 Task: Create a due date automation trigger when advanced on, on the monday of the week a card is due add dates not starting next month at 11:00 AM.
Action: Mouse moved to (1191, 355)
Screenshot: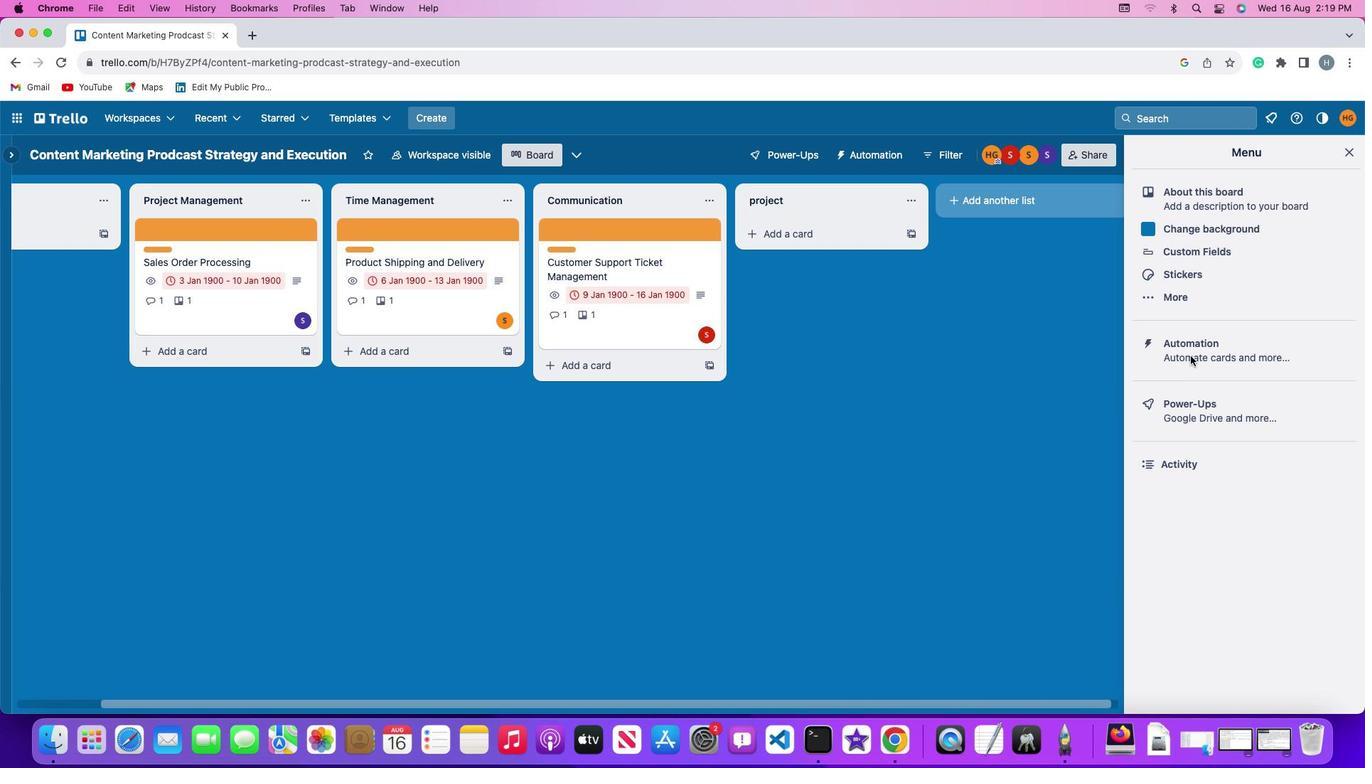 
Action: Mouse pressed left at (1191, 355)
Screenshot: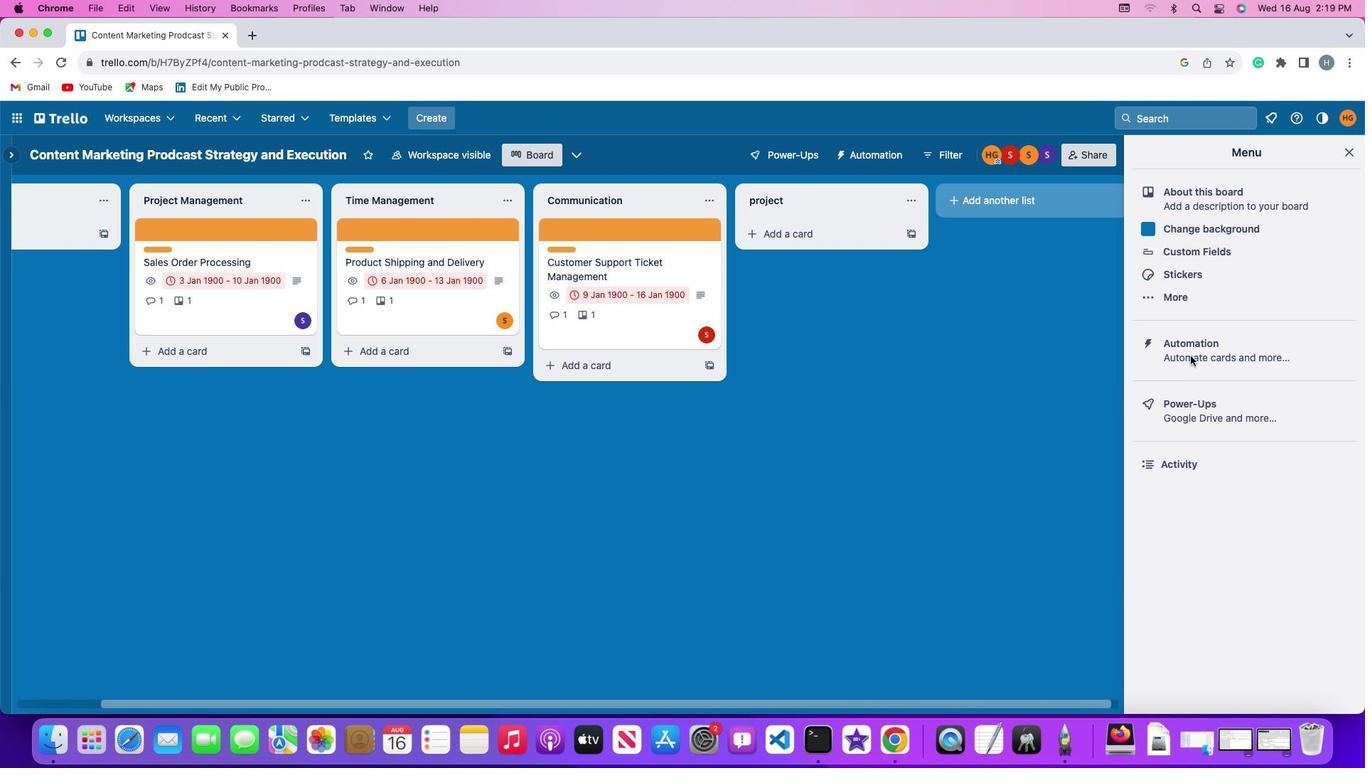 
Action: Mouse pressed left at (1191, 355)
Screenshot: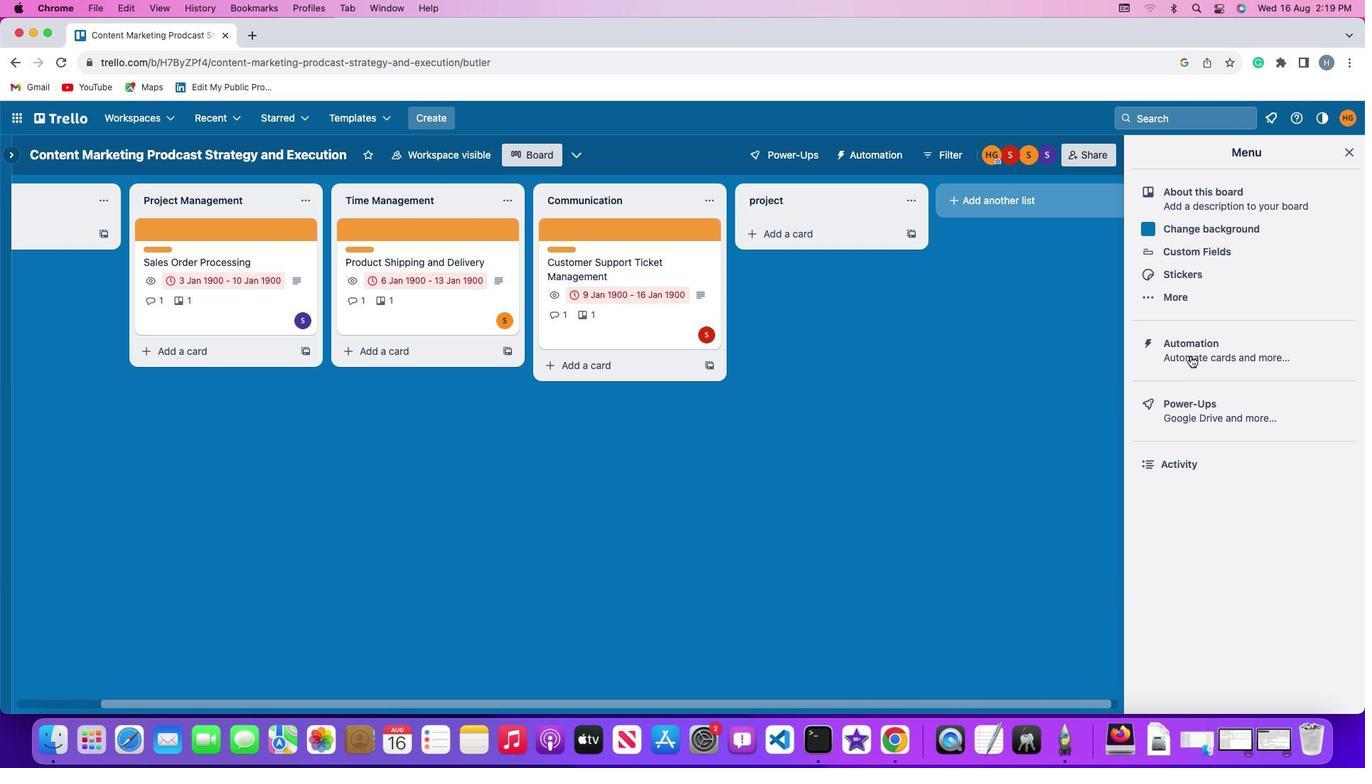 
Action: Mouse moved to (106, 339)
Screenshot: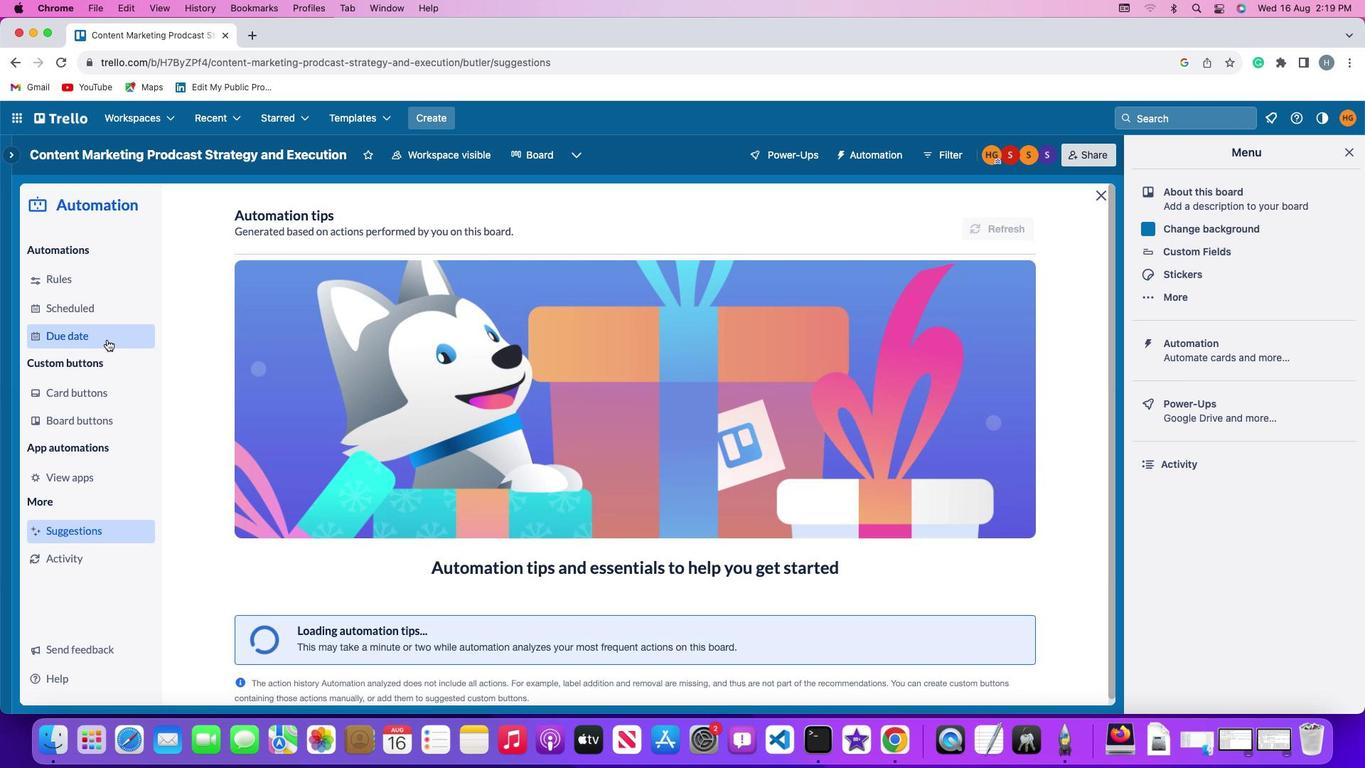 
Action: Mouse pressed left at (106, 339)
Screenshot: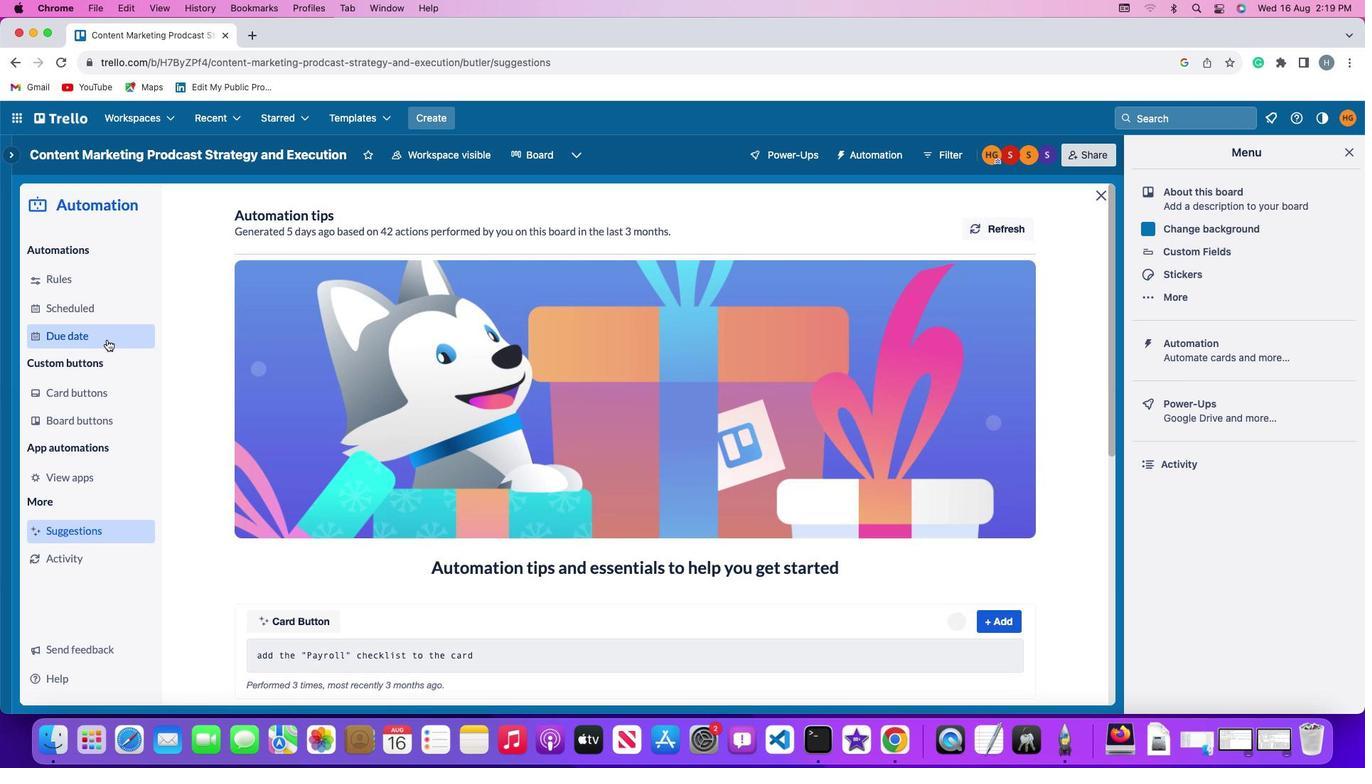 
Action: Mouse moved to (945, 219)
Screenshot: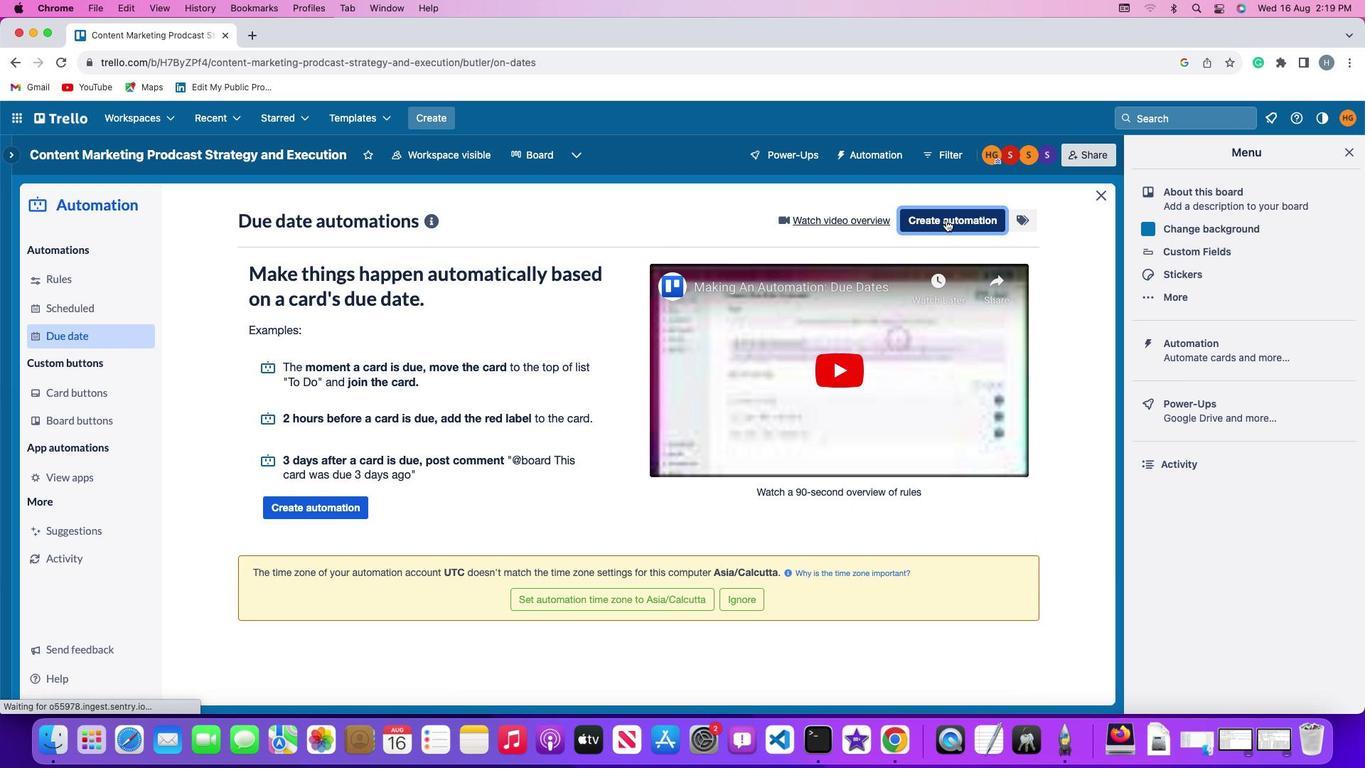 
Action: Mouse pressed left at (945, 219)
Screenshot: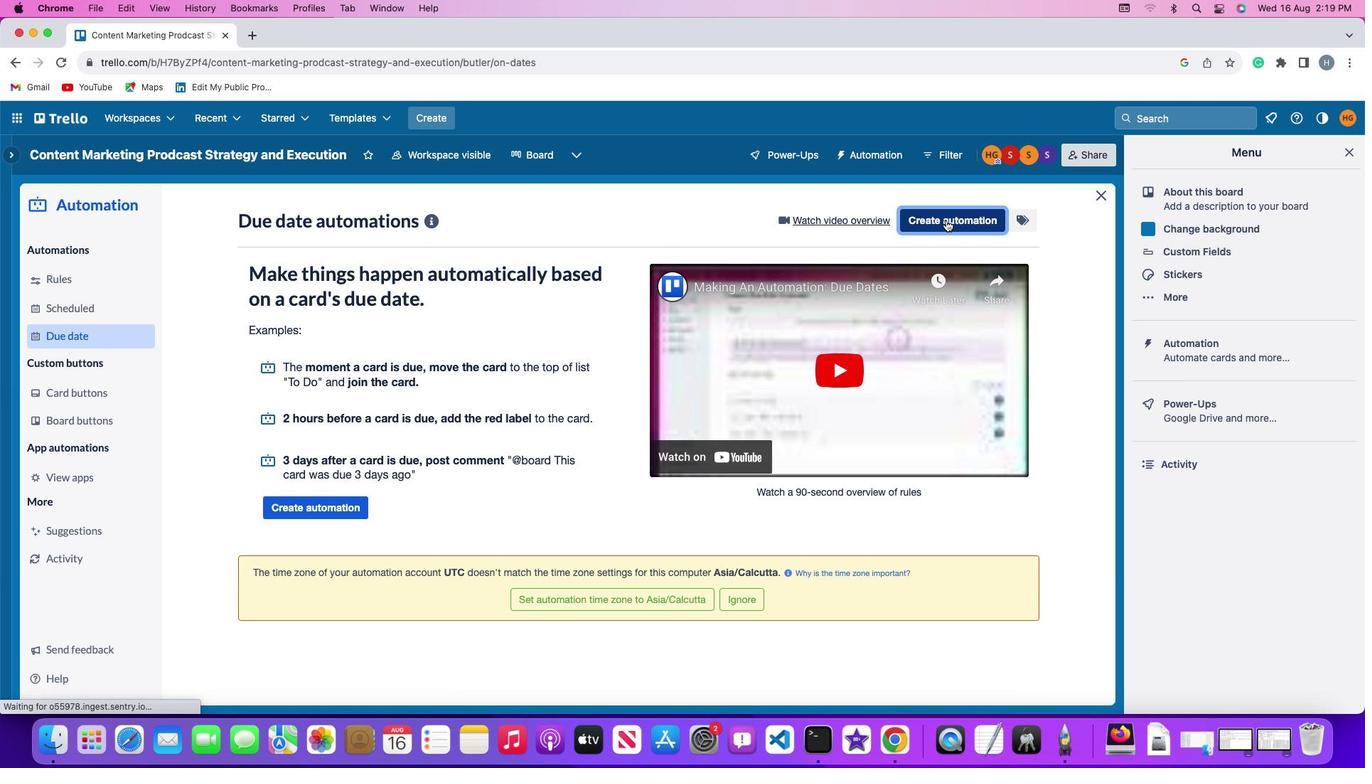
Action: Mouse moved to (266, 356)
Screenshot: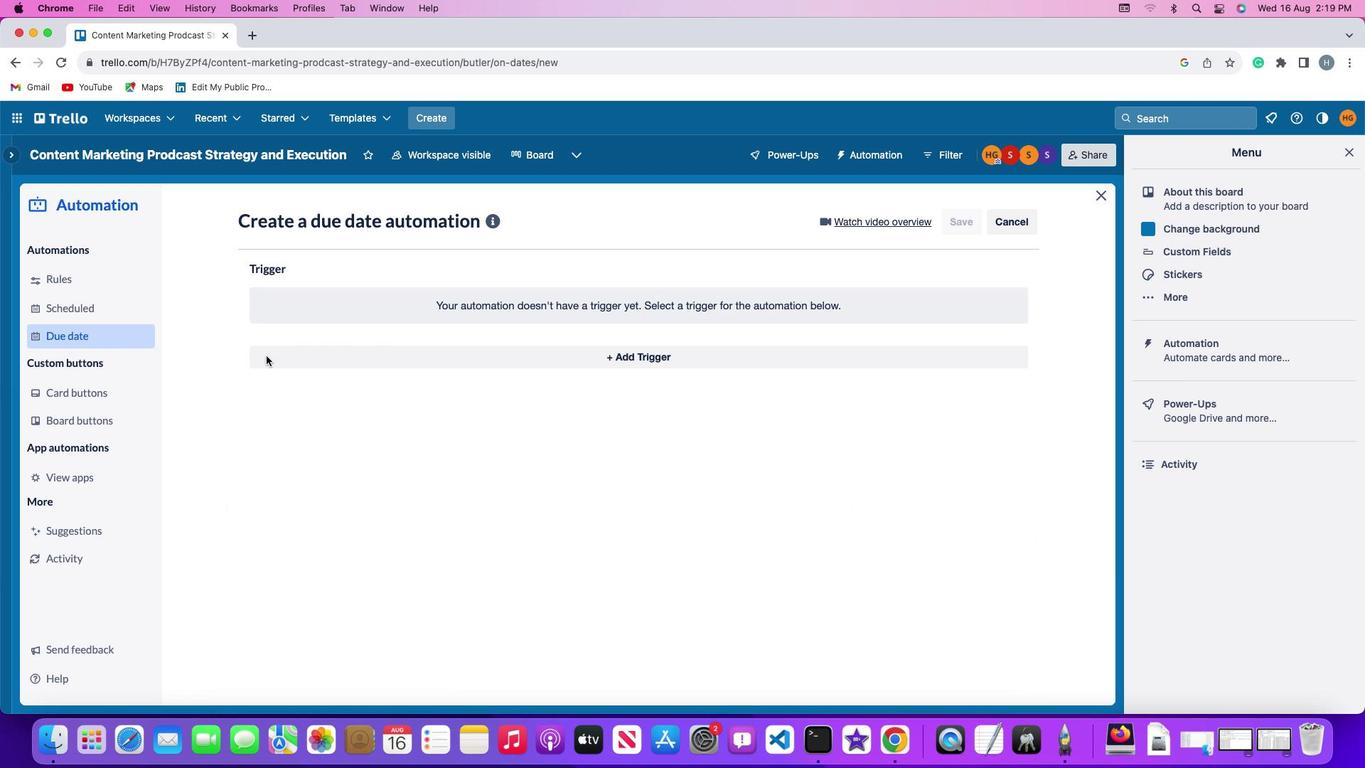 
Action: Mouse pressed left at (266, 356)
Screenshot: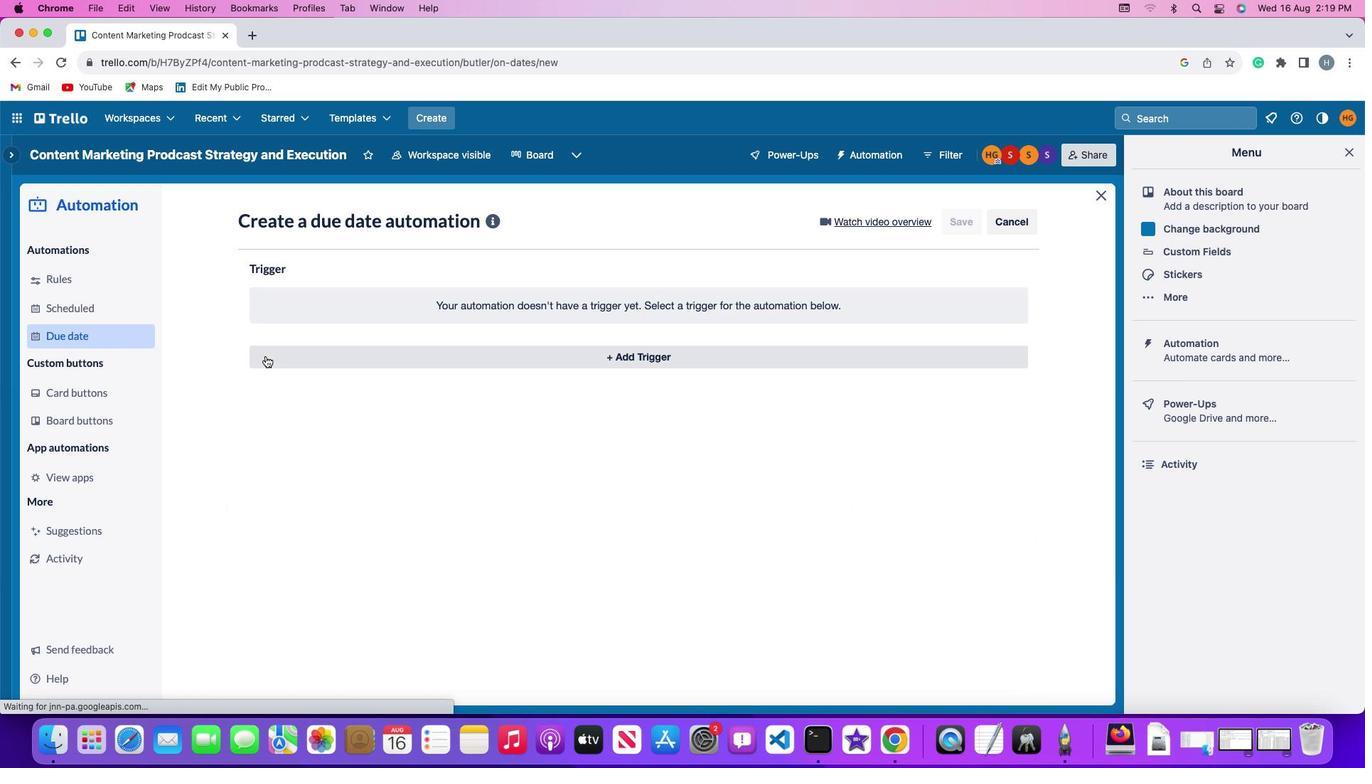 
Action: Mouse moved to (320, 616)
Screenshot: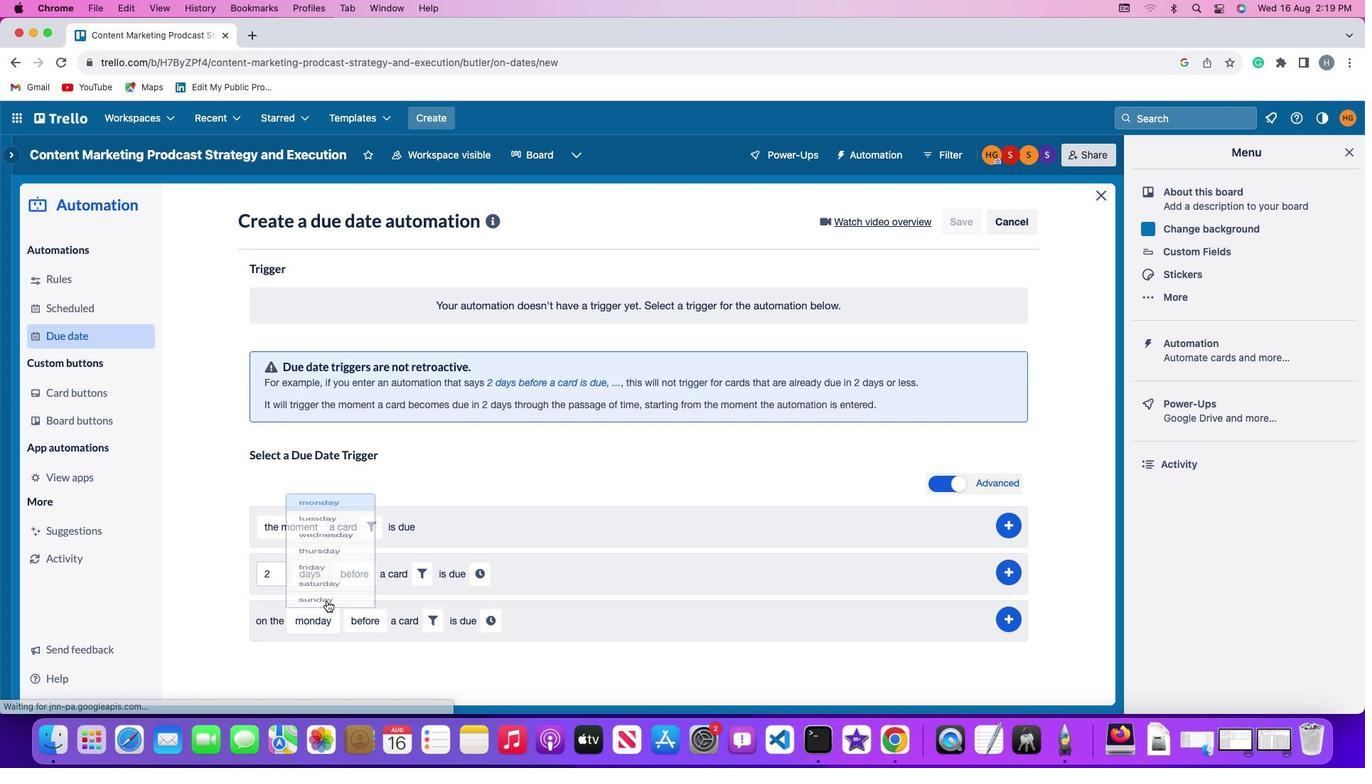 
Action: Mouse pressed left at (320, 616)
Screenshot: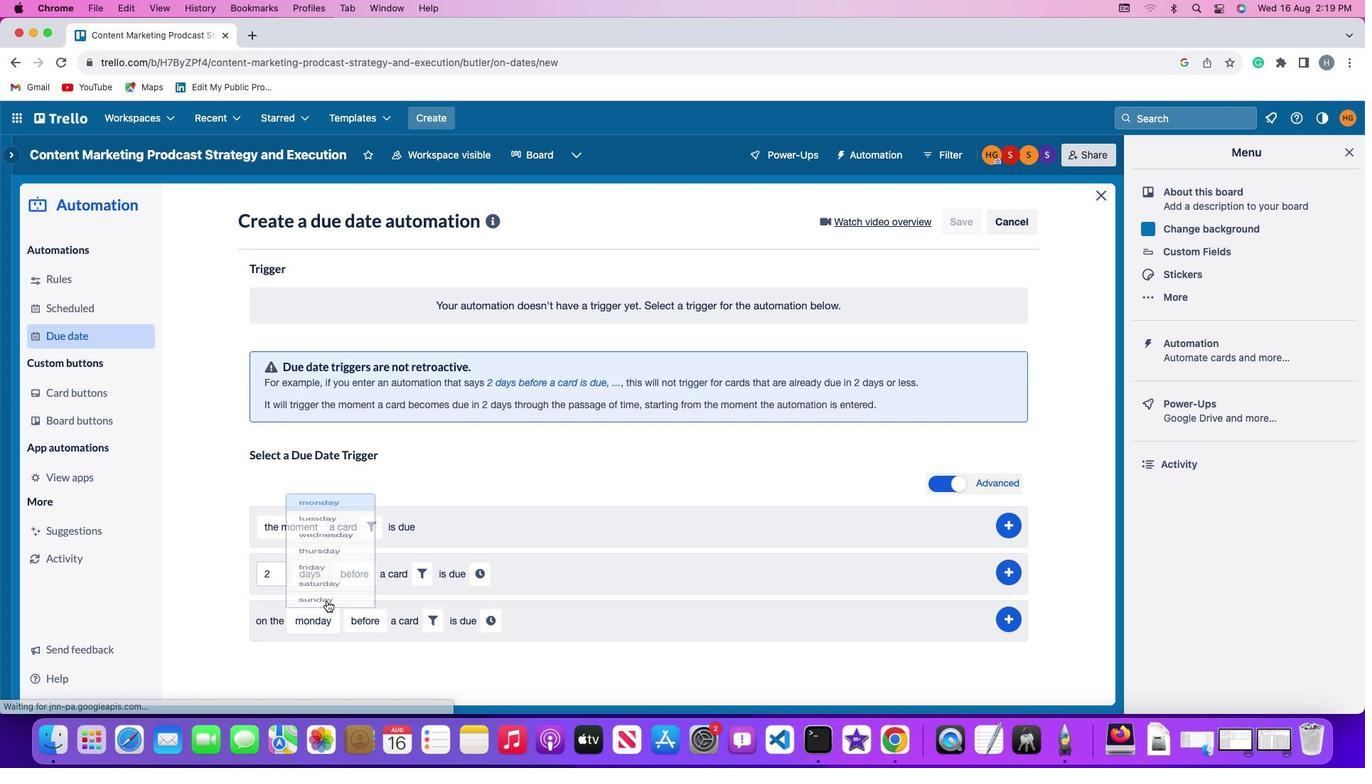 
Action: Mouse moved to (327, 424)
Screenshot: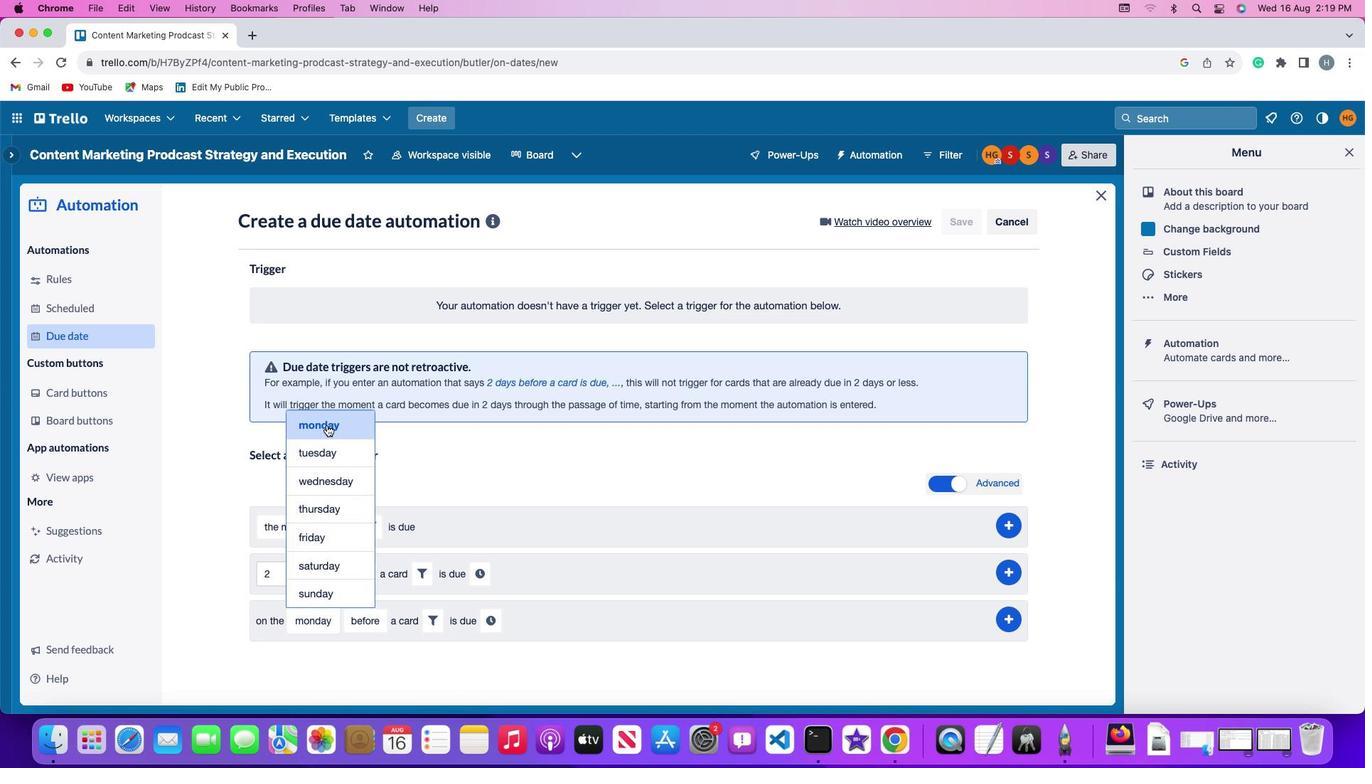 
Action: Mouse pressed left at (327, 424)
Screenshot: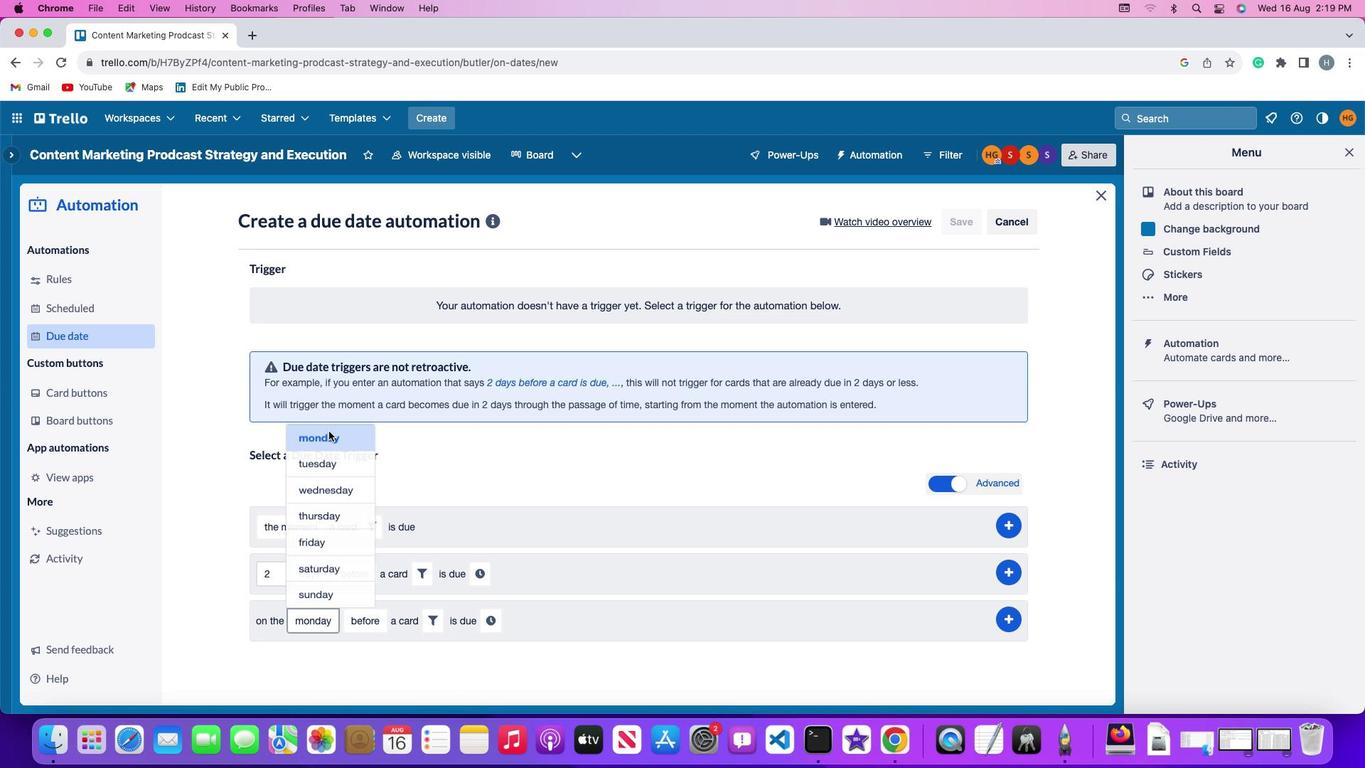 
Action: Mouse moved to (361, 611)
Screenshot: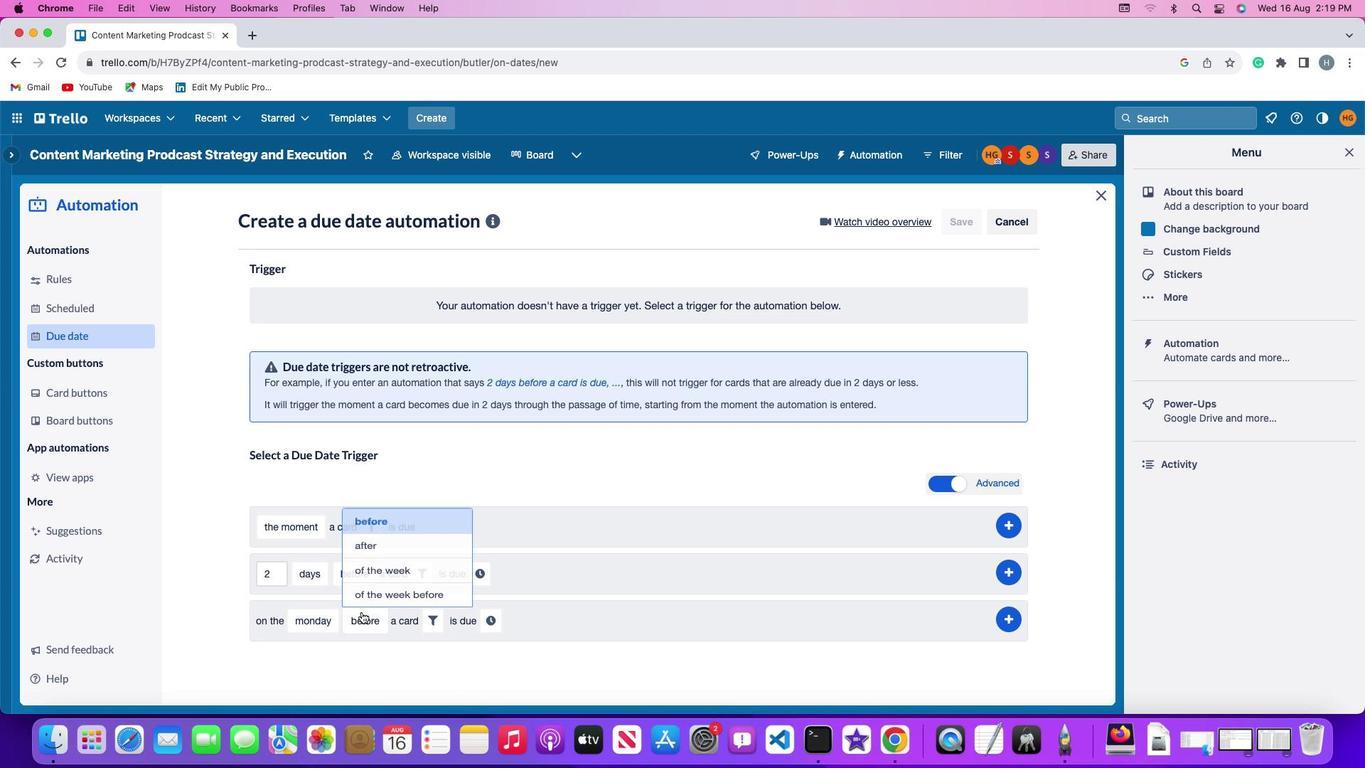 
Action: Mouse pressed left at (361, 611)
Screenshot: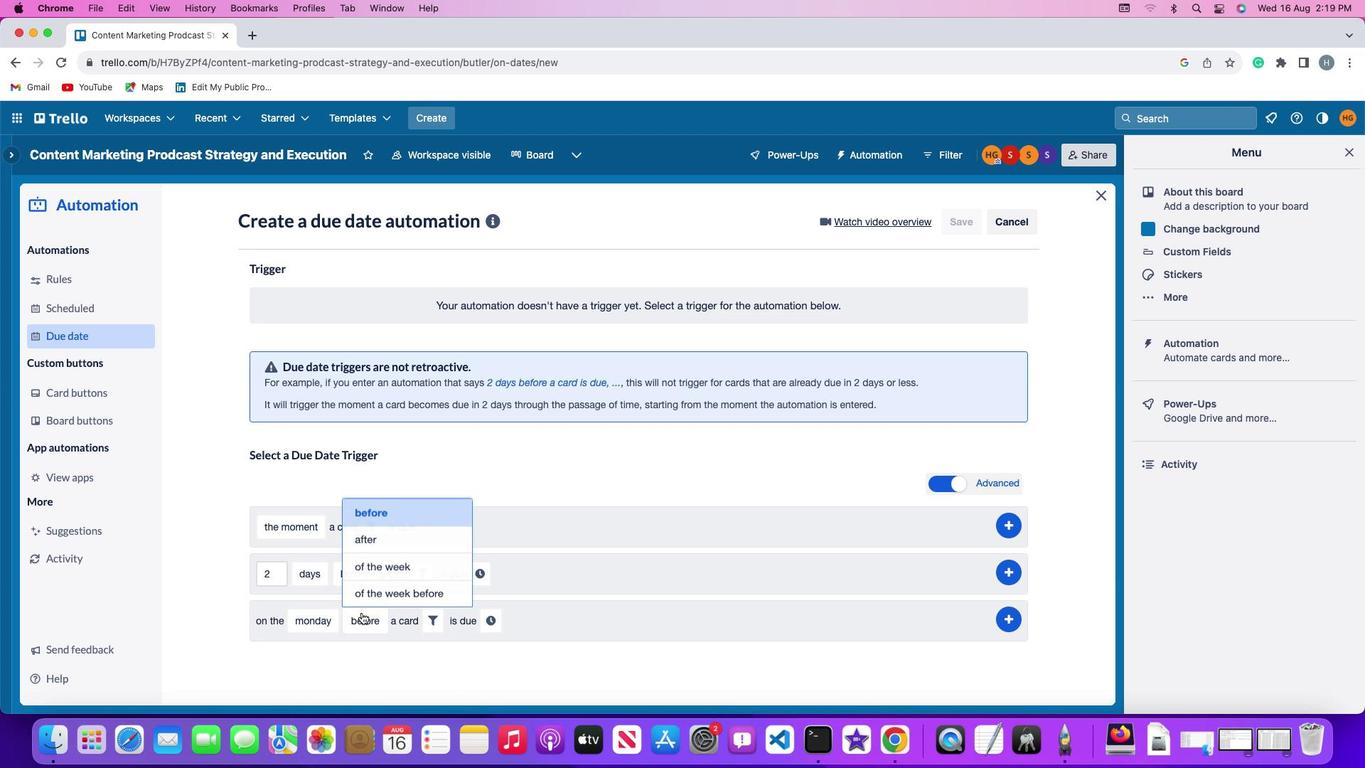 
Action: Mouse moved to (379, 568)
Screenshot: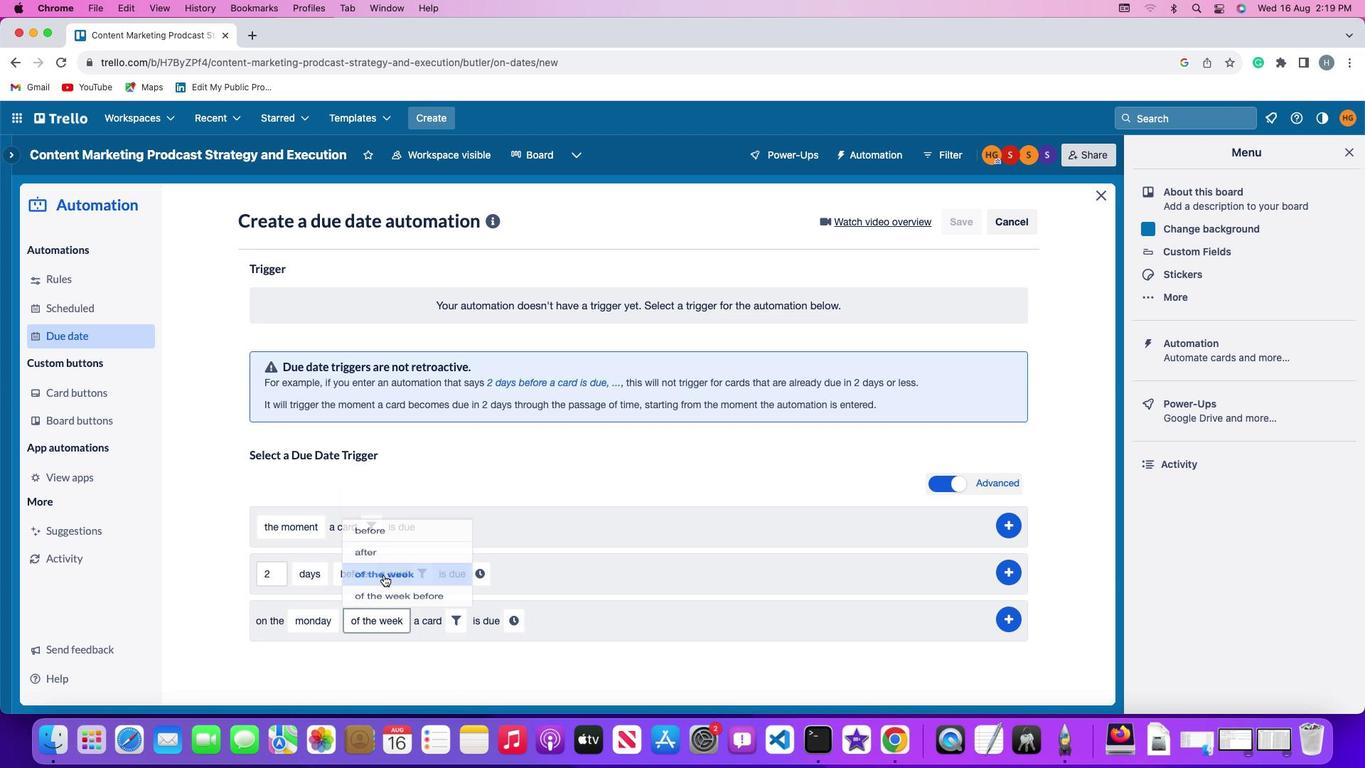 
Action: Mouse pressed left at (379, 568)
Screenshot: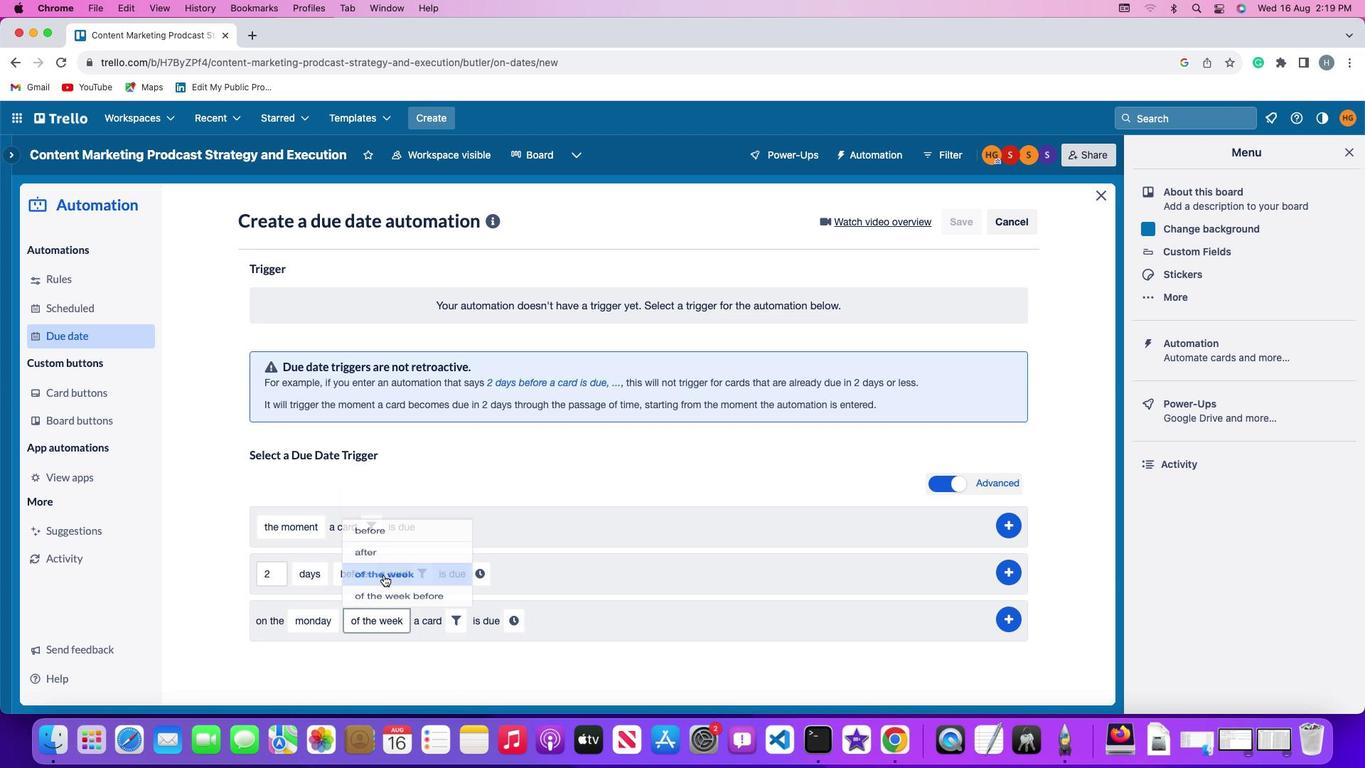 
Action: Mouse moved to (462, 621)
Screenshot: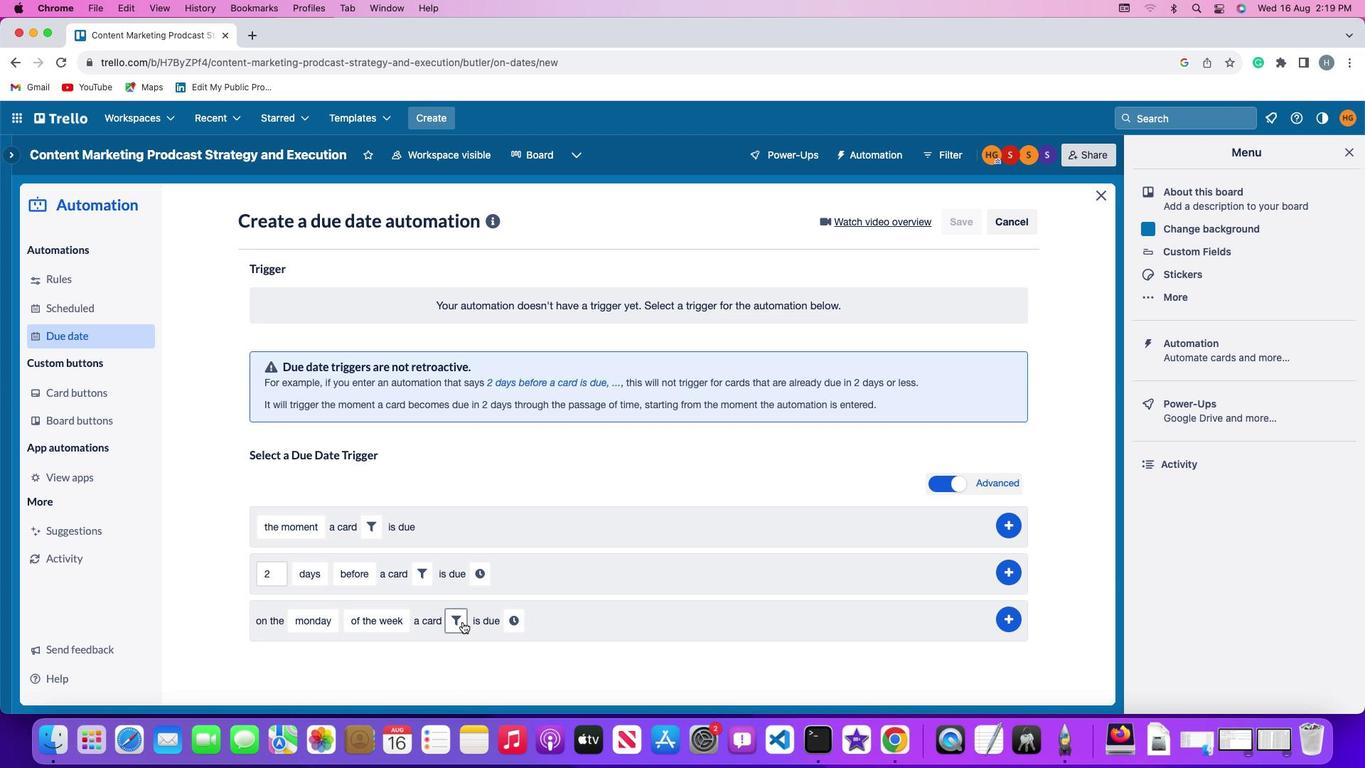 
Action: Mouse pressed left at (462, 621)
Screenshot: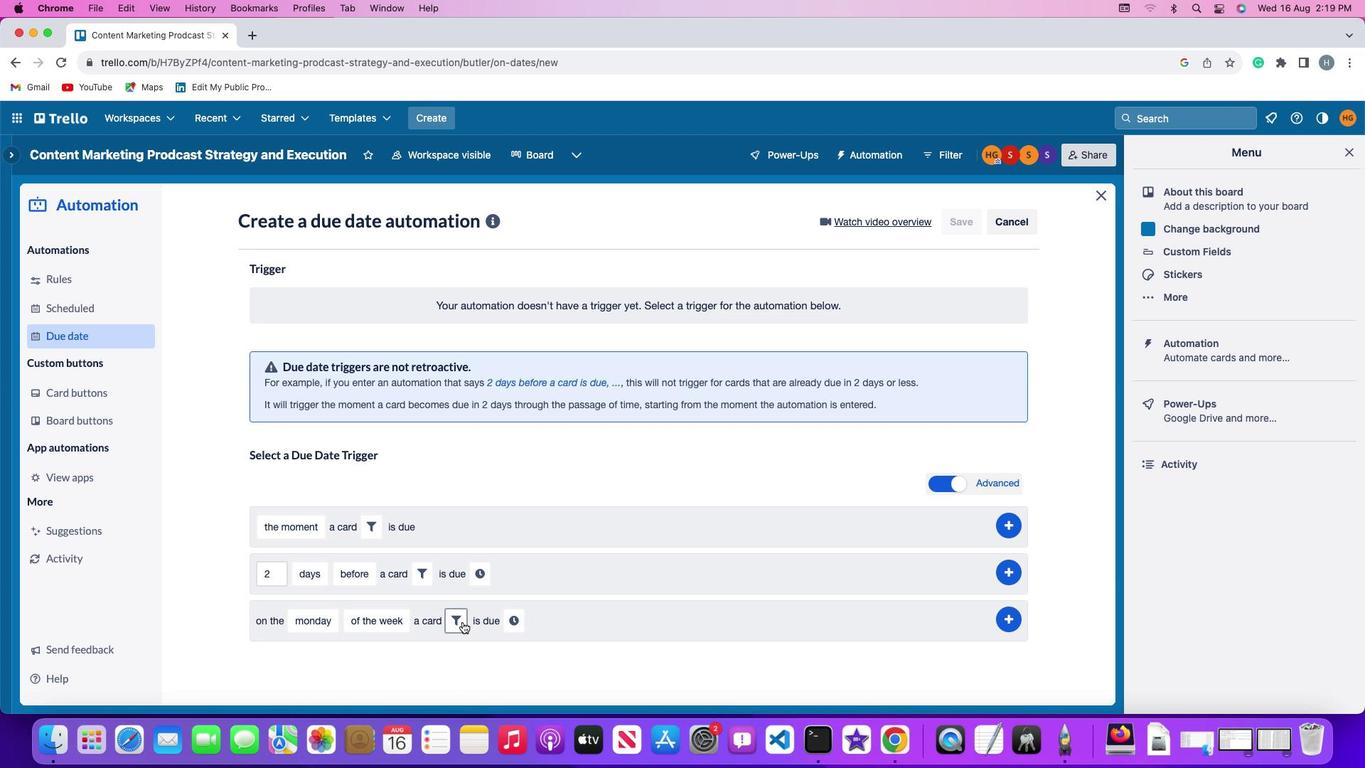 
Action: Mouse moved to (534, 668)
Screenshot: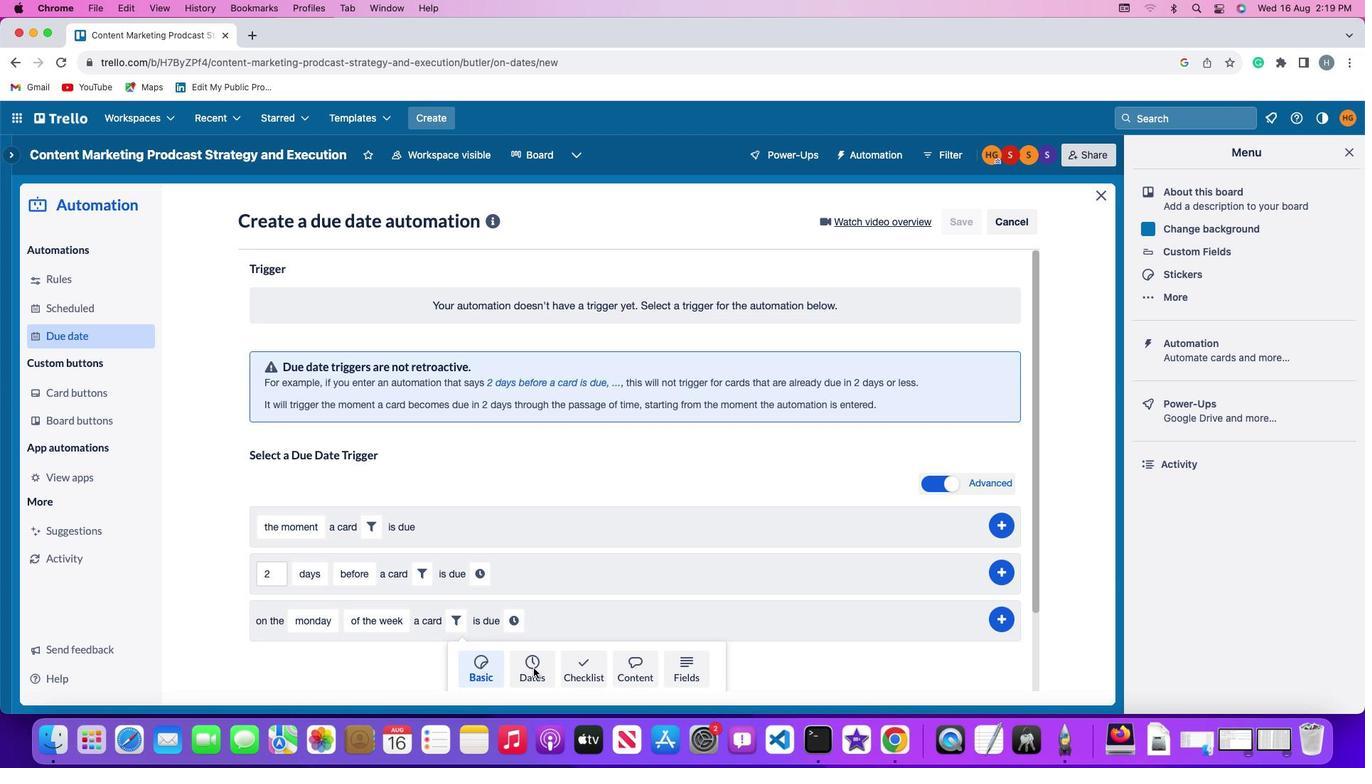 
Action: Mouse pressed left at (534, 668)
Screenshot: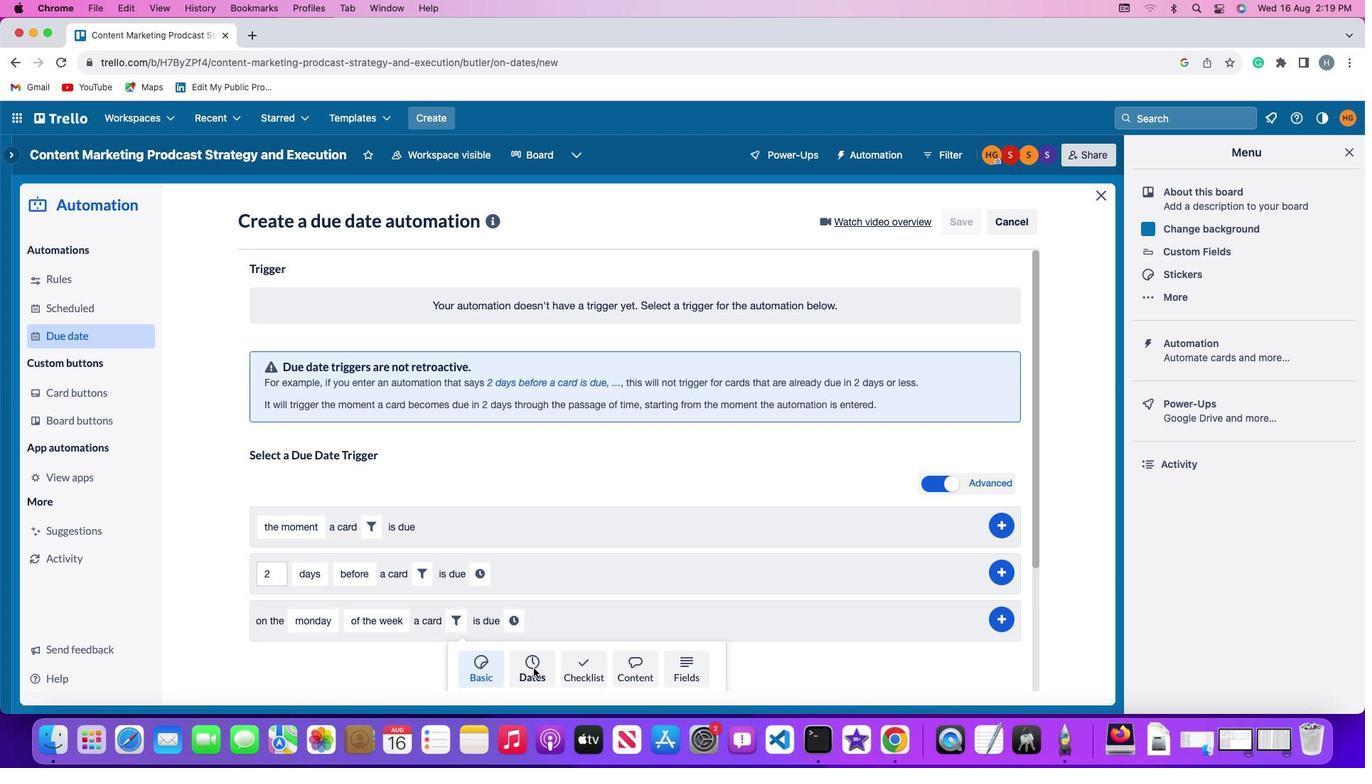 
Action: Mouse moved to (403, 663)
Screenshot: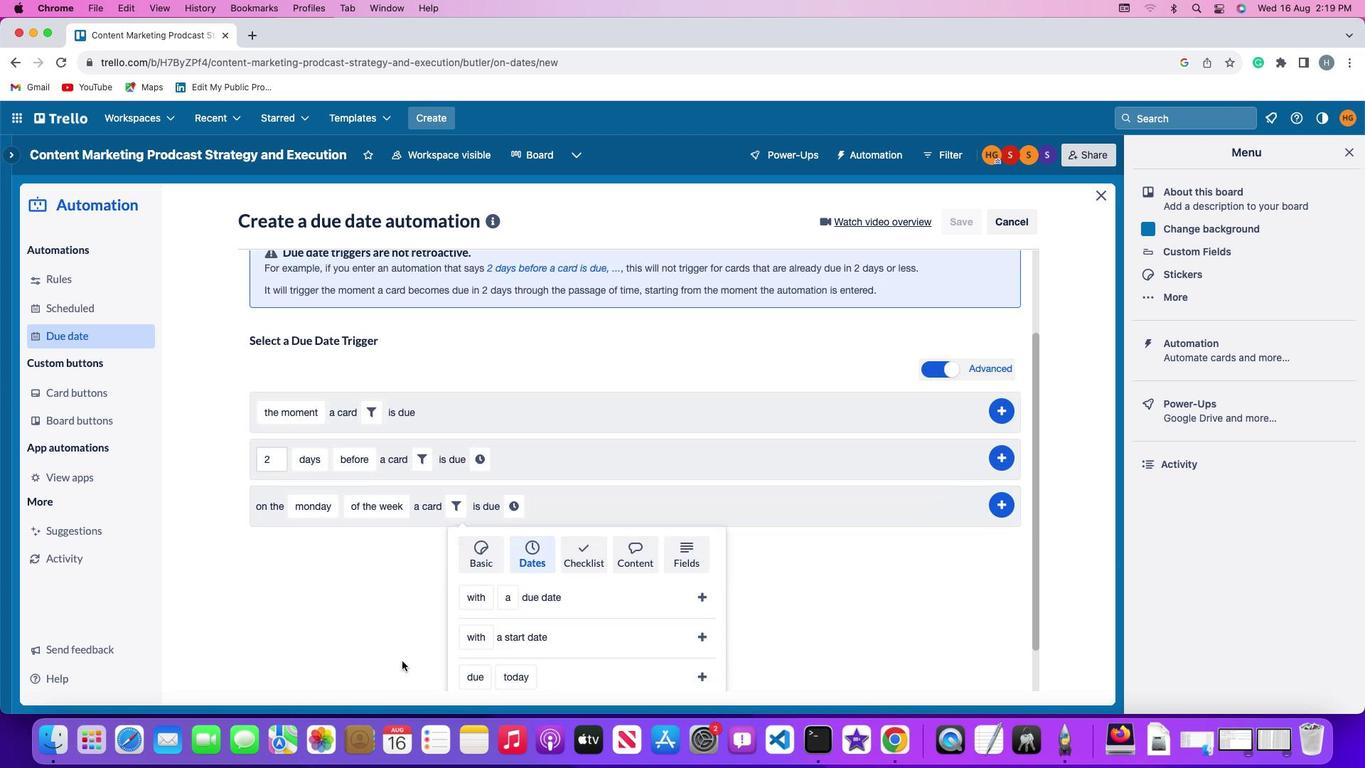 
Action: Mouse scrolled (403, 663) with delta (0, 0)
Screenshot: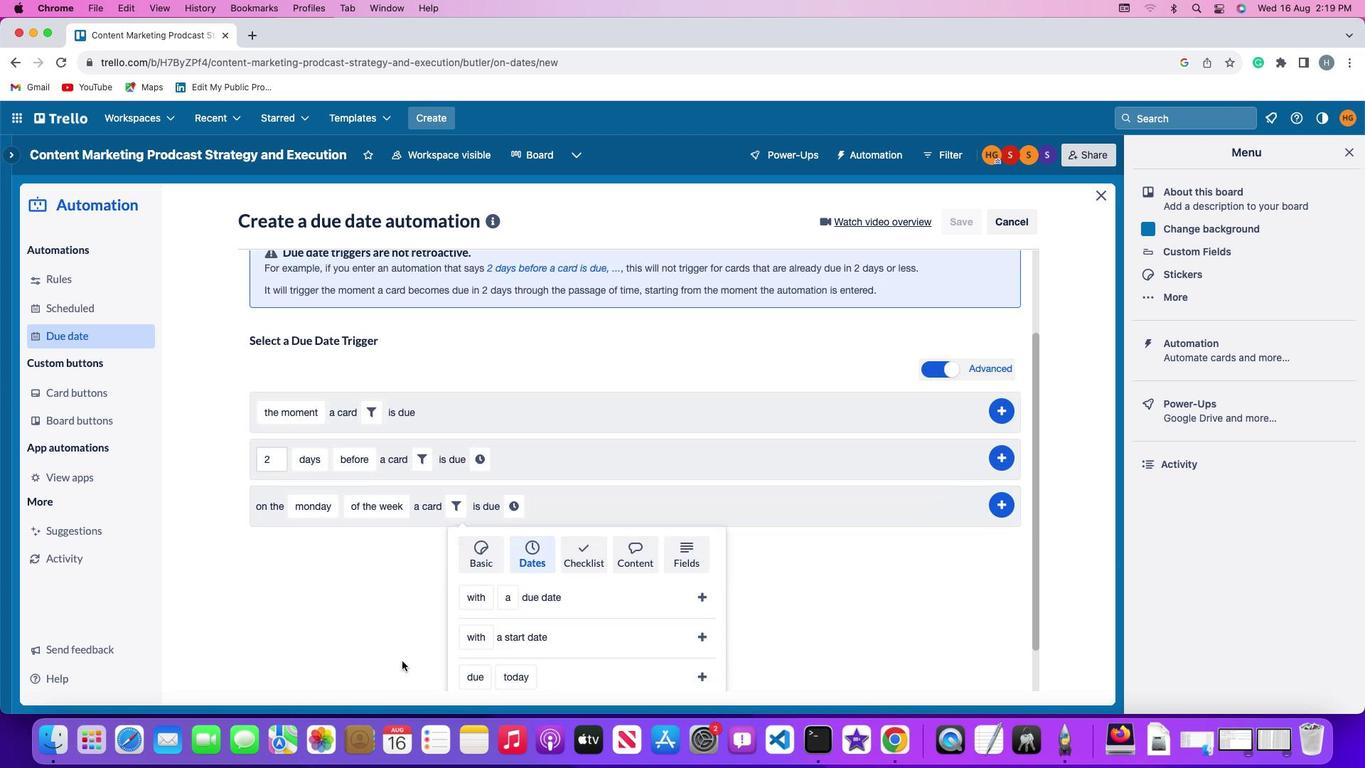 
Action: Mouse scrolled (403, 663) with delta (0, 0)
Screenshot: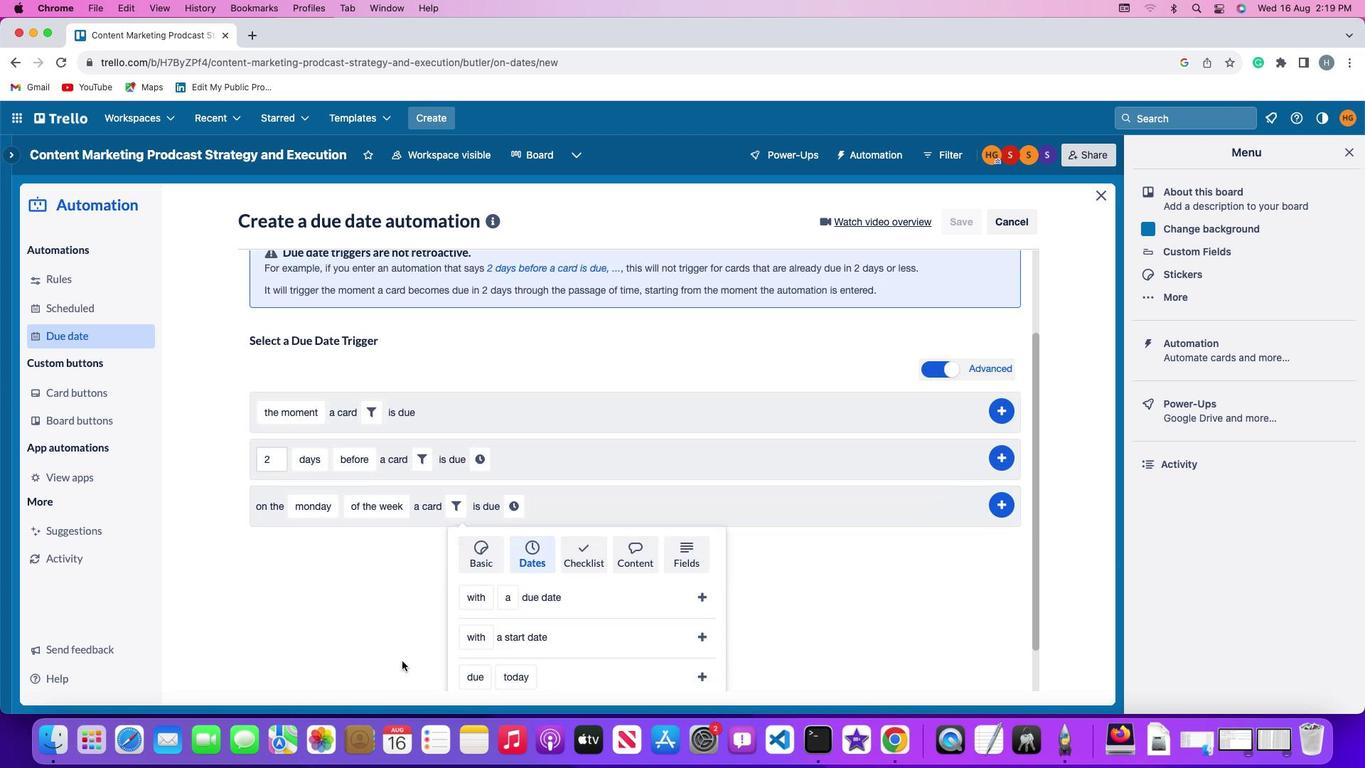 
Action: Mouse scrolled (403, 663) with delta (0, -2)
Screenshot: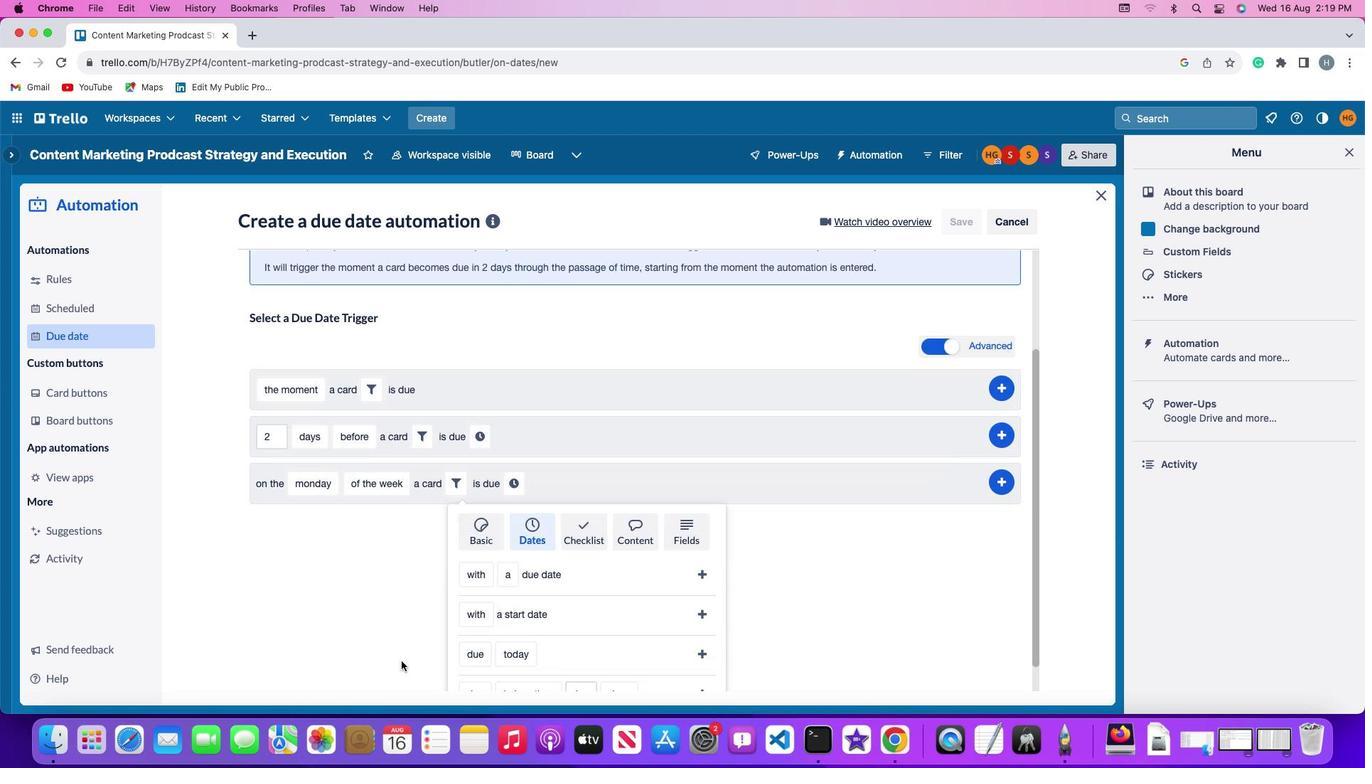 
Action: Mouse moved to (403, 662)
Screenshot: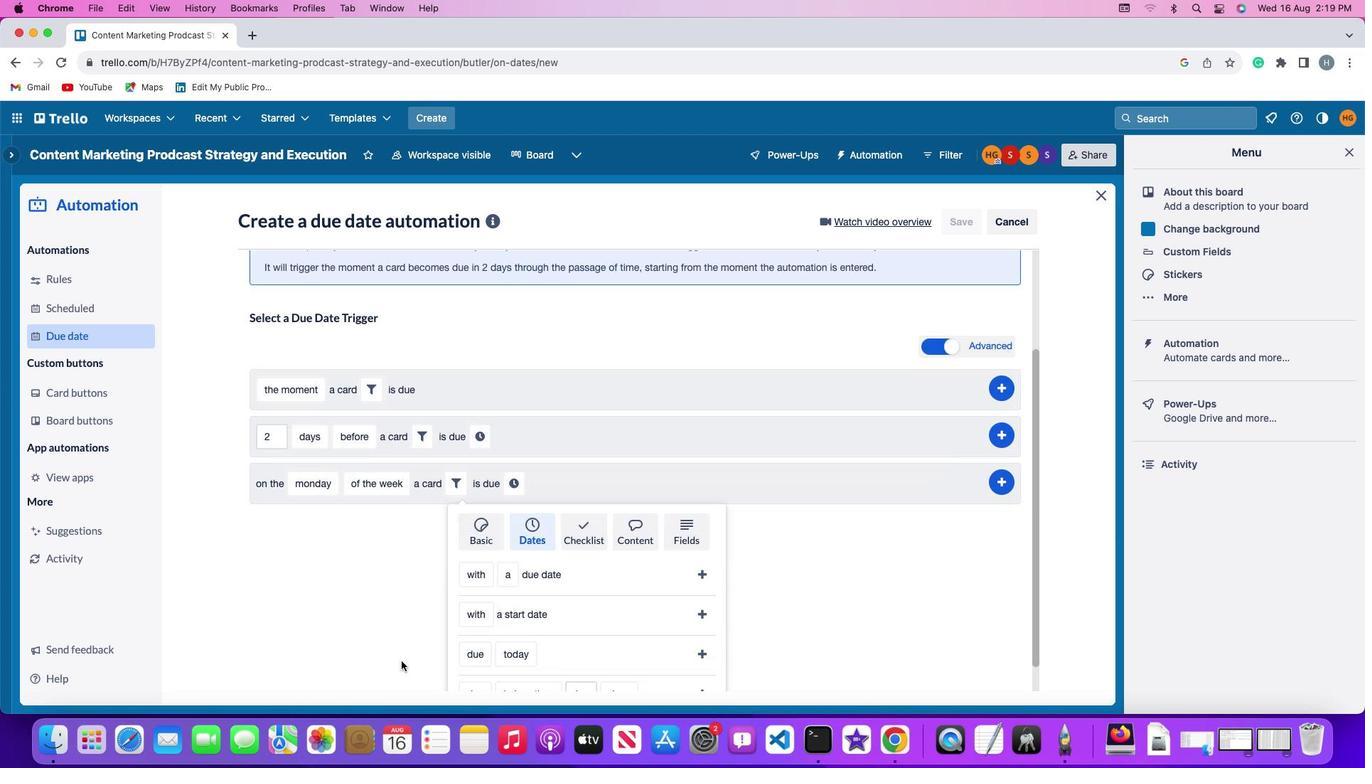 
Action: Mouse scrolled (403, 662) with delta (0, -3)
Screenshot: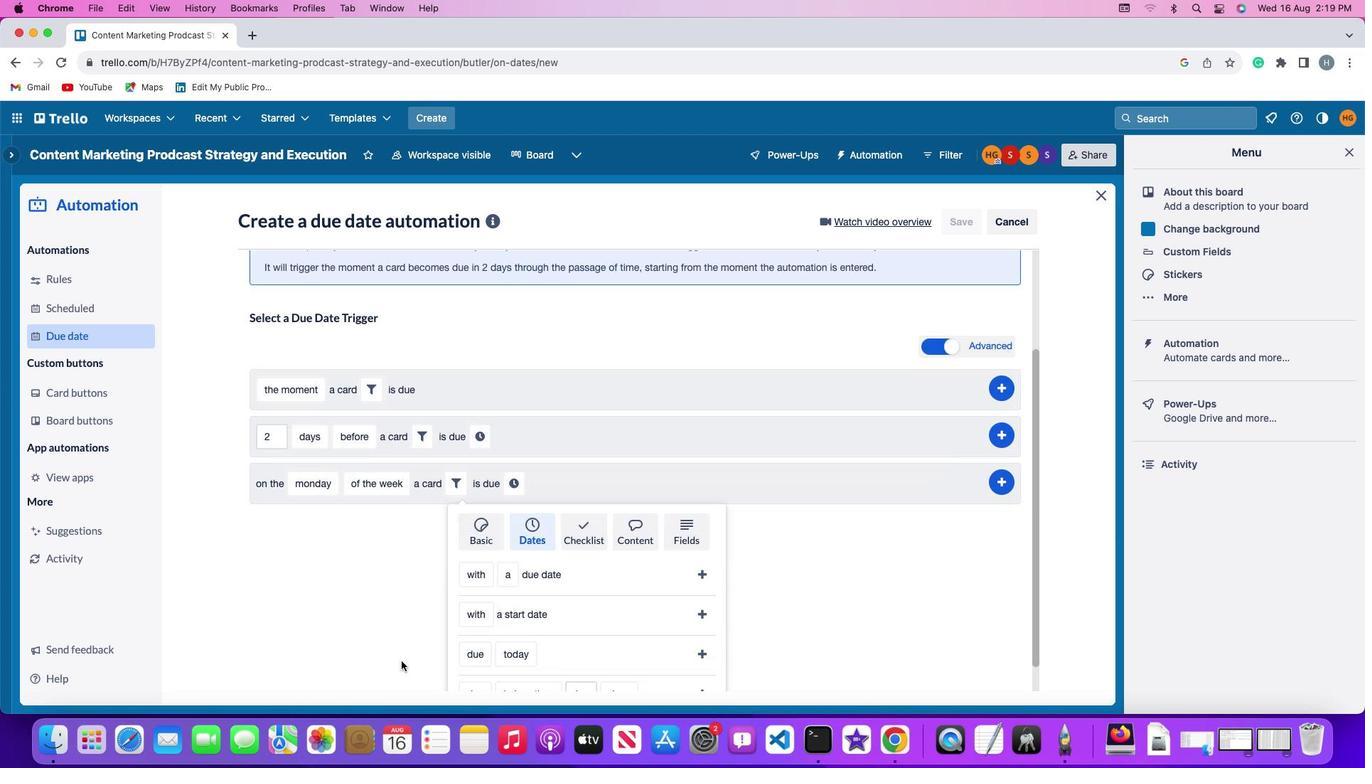 
Action: Mouse moved to (399, 660)
Screenshot: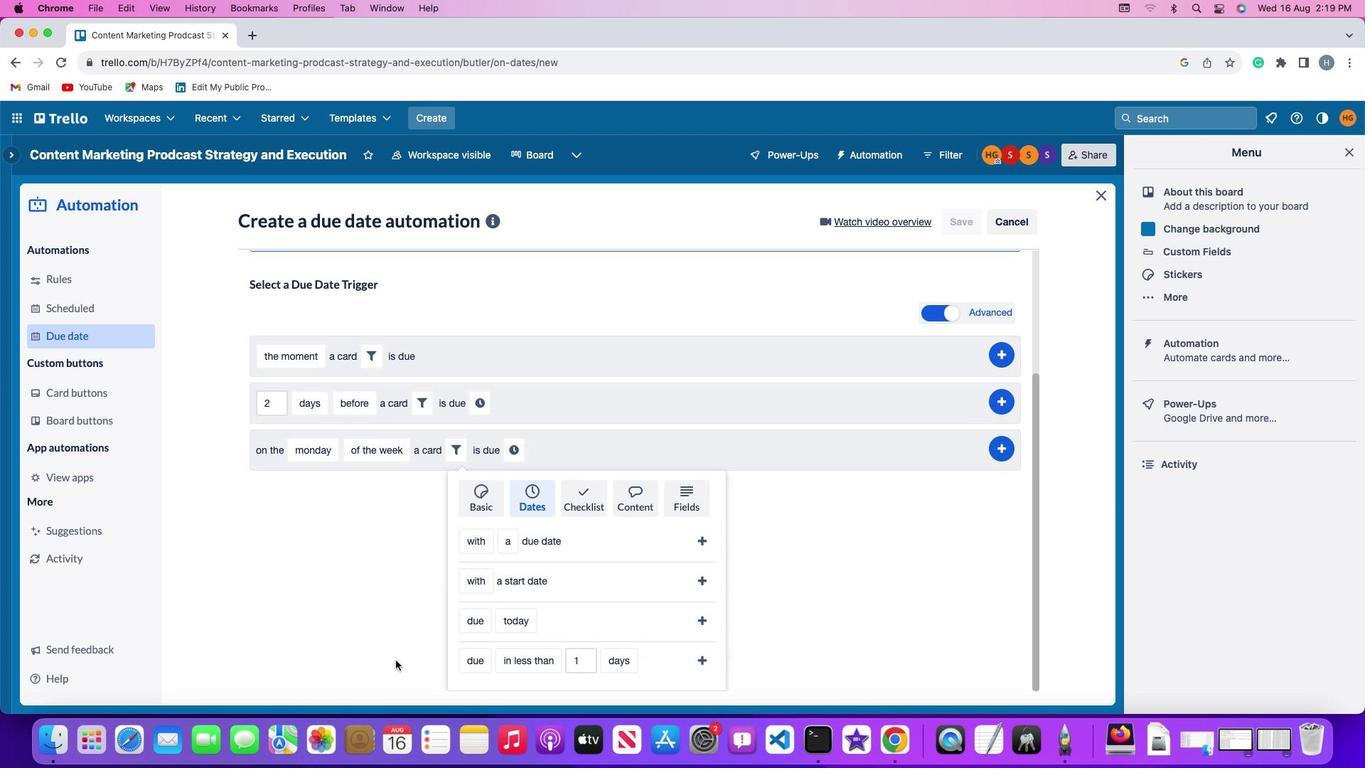 
Action: Mouse scrolled (399, 660) with delta (0, 0)
Screenshot: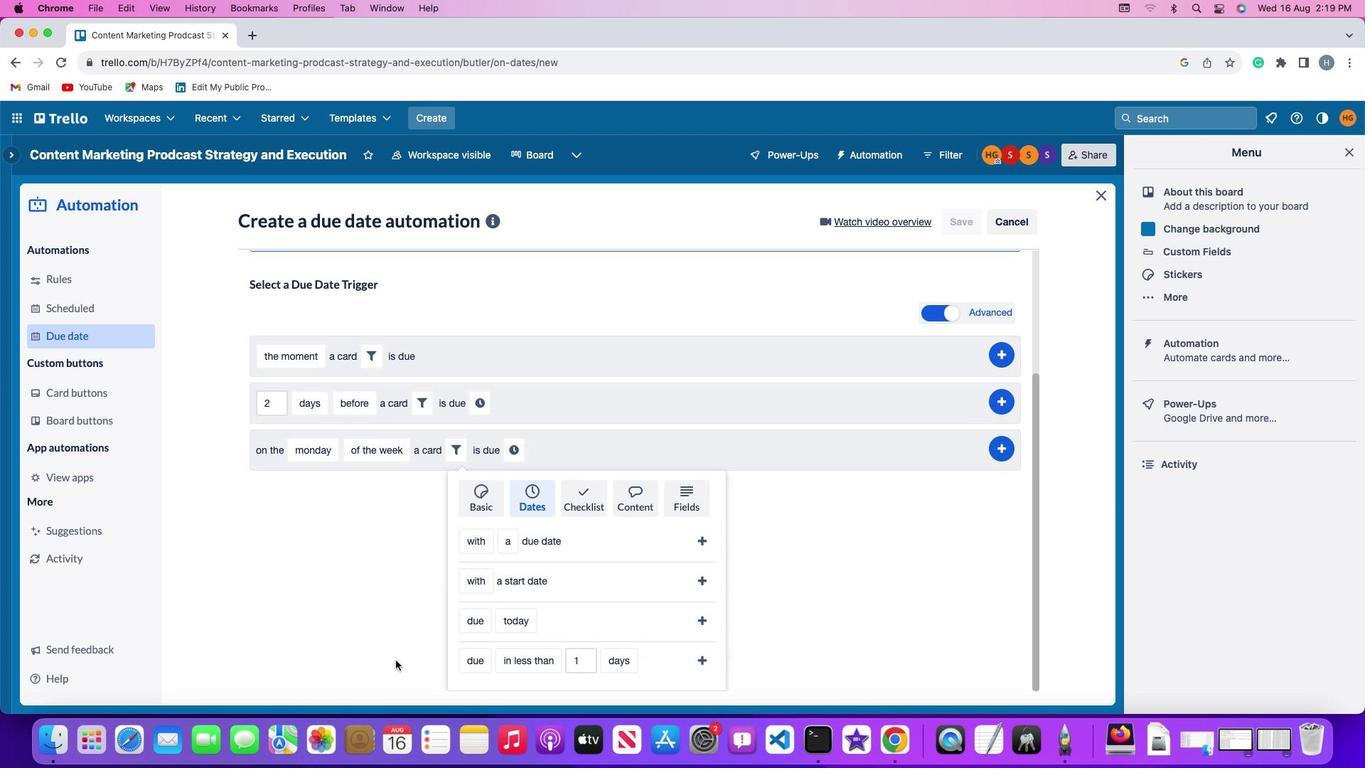 
Action: Mouse moved to (396, 660)
Screenshot: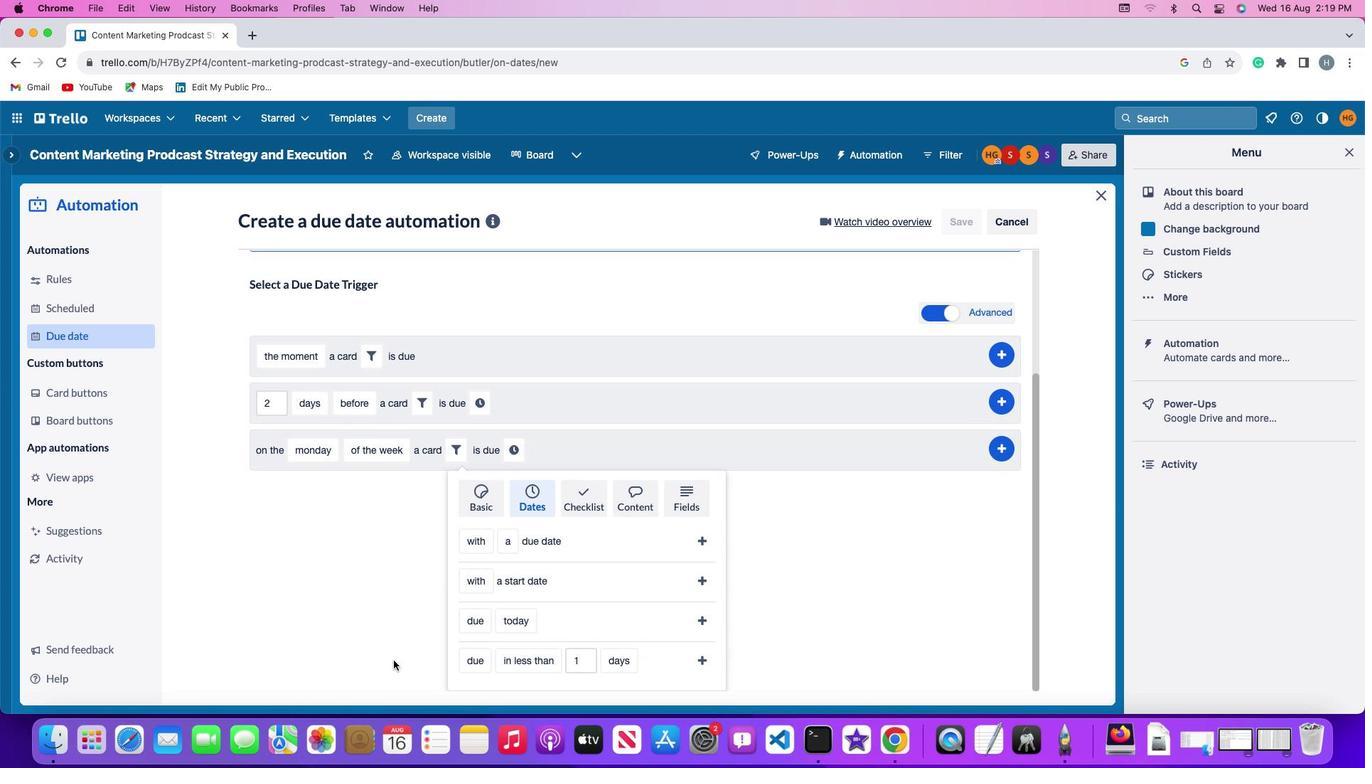 
Action: Mouse scrolled (396, 660) with delta (0, 0)
Screenshot: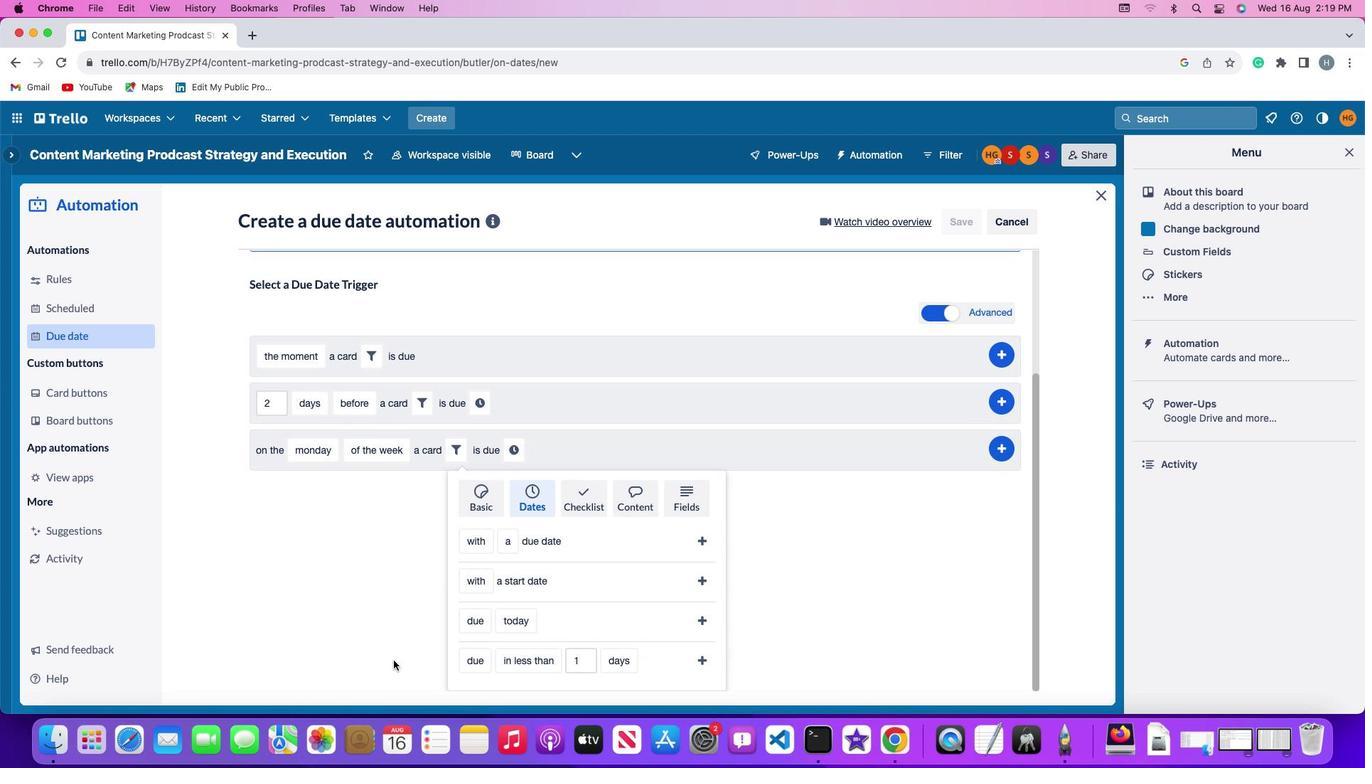 
Action: Mouse moved to (396, 660)
Screenshot: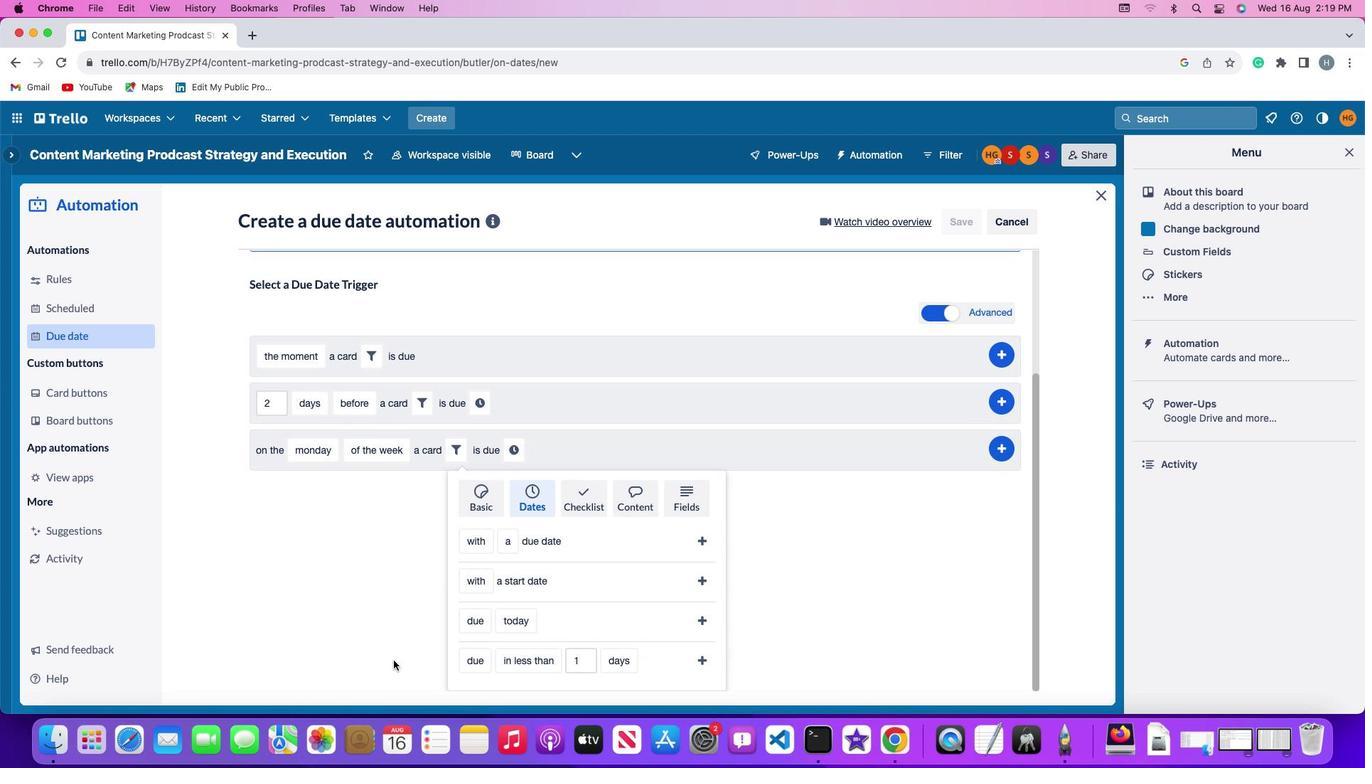 
Action: Mouse scrolled (396, 660) with delta (0, -2)
Screenshot: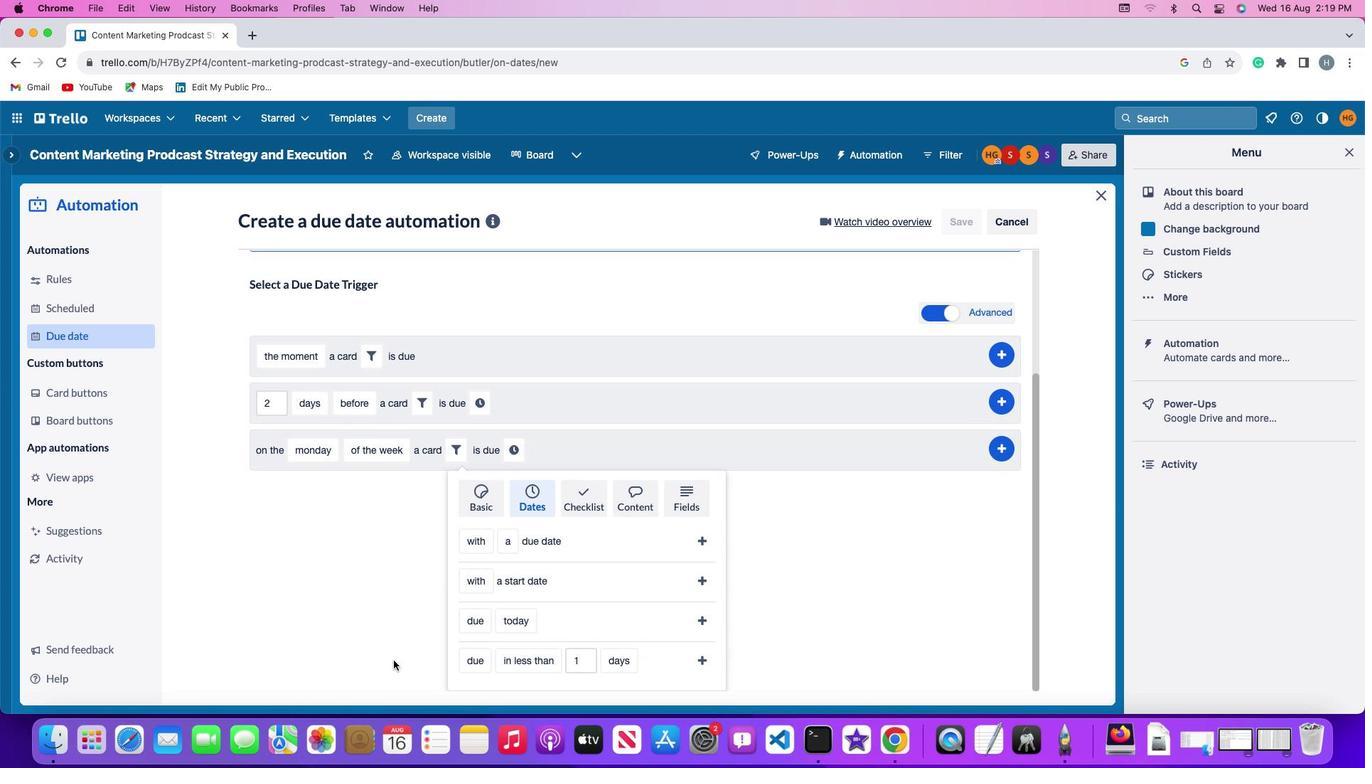 
Action: Mouse moved to (396, 660)
Screenshot: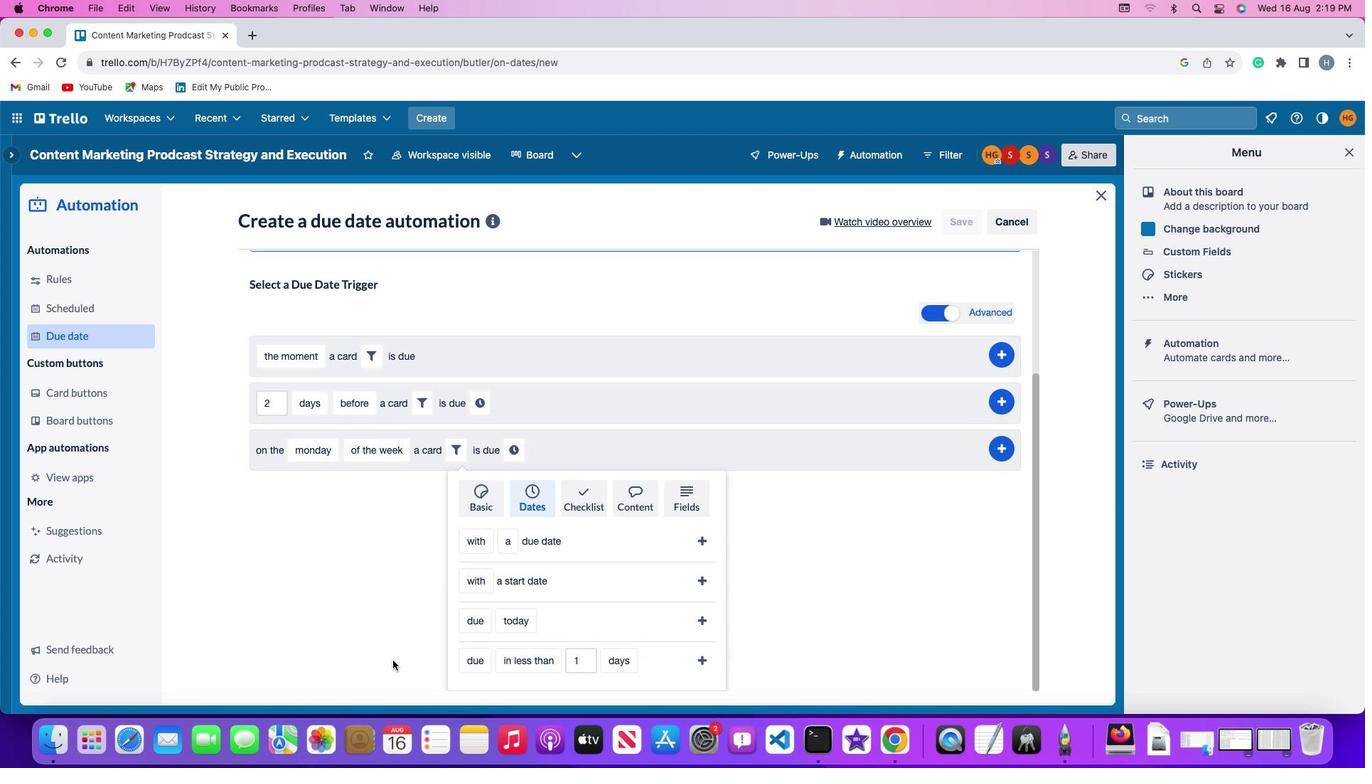 
Action: Mouse scrolled (396, 660) with delta (0, -3)
Screenshot: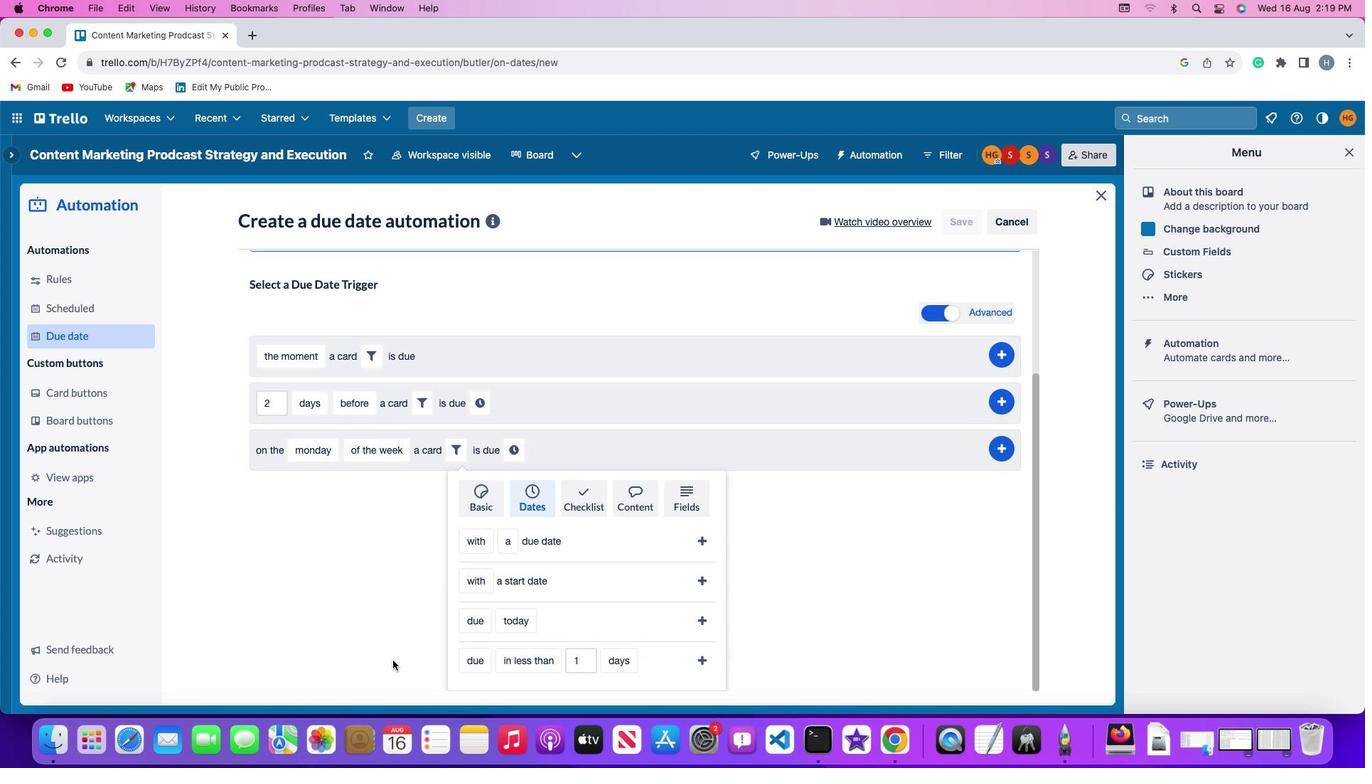 
Action: Mouse moved to (389, 660)
Screenshot: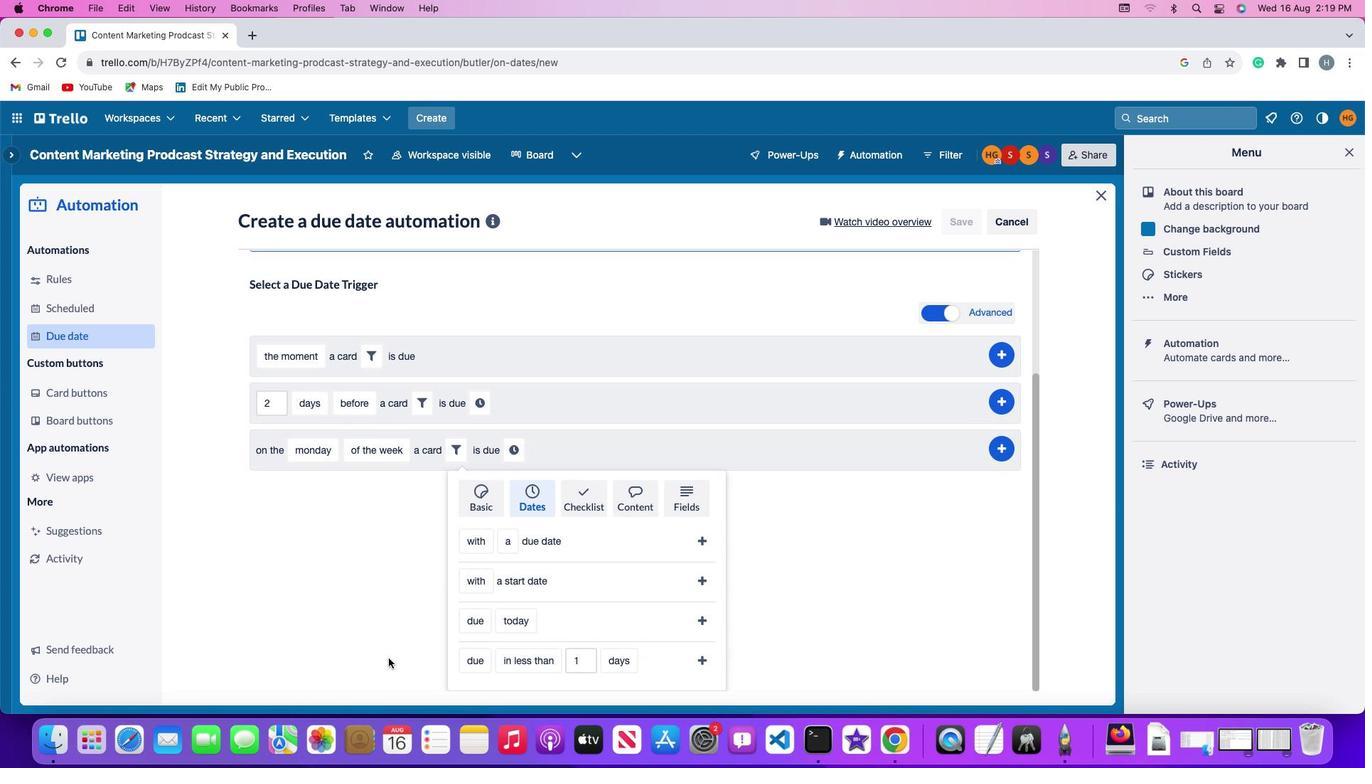 
Action: Mouse scrolled (389, 660) with delta (0, 0)
Screenshot: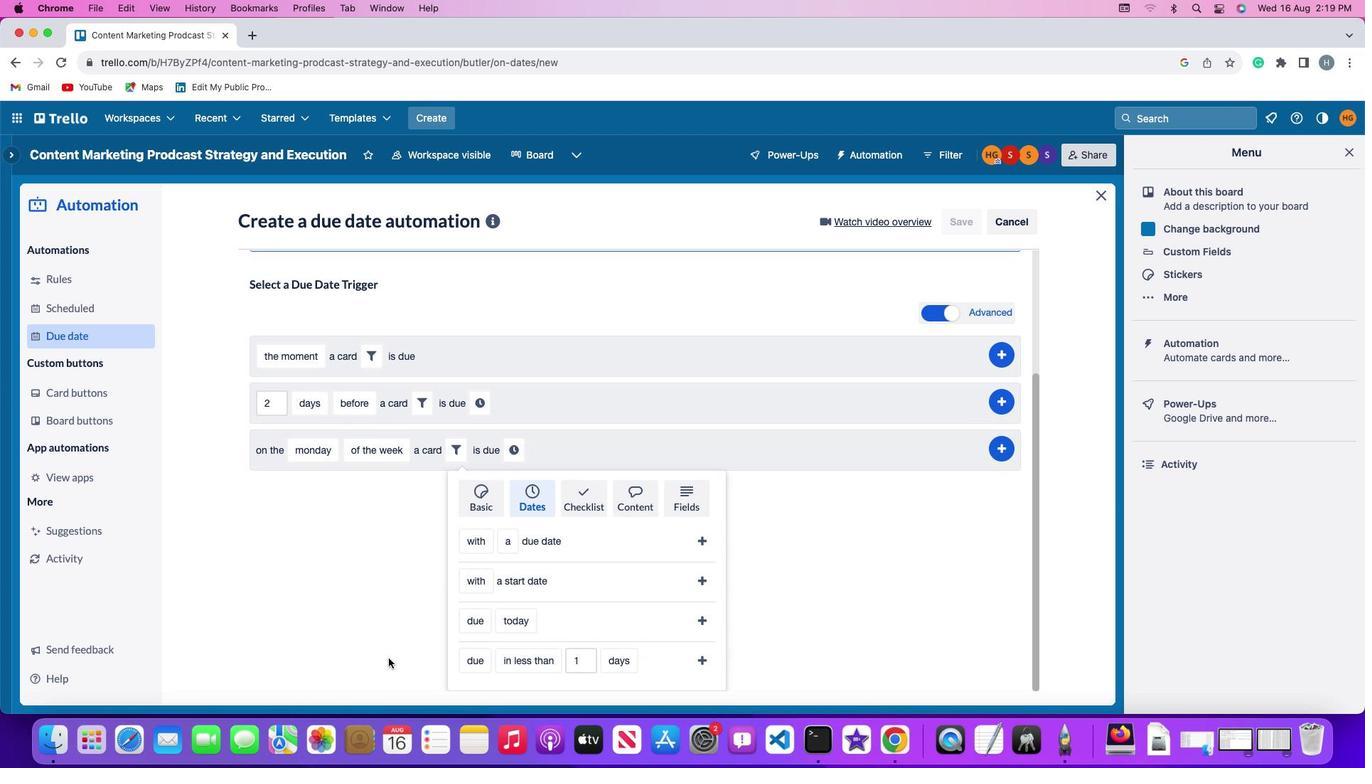 
Action: Mouse moved to (389, 660)
Screenshot: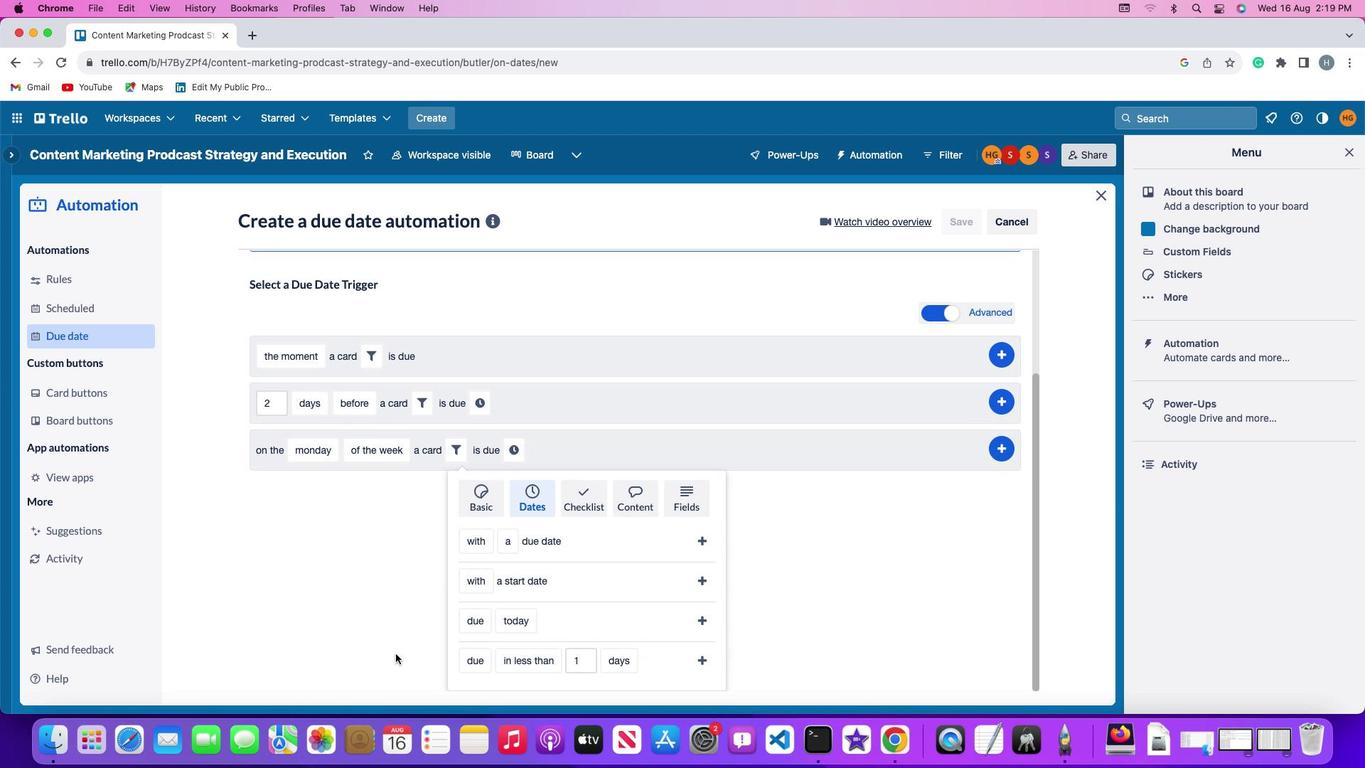 
Action: Mouse scrolled (389, 660) with delta (0, 0)
Screenshot: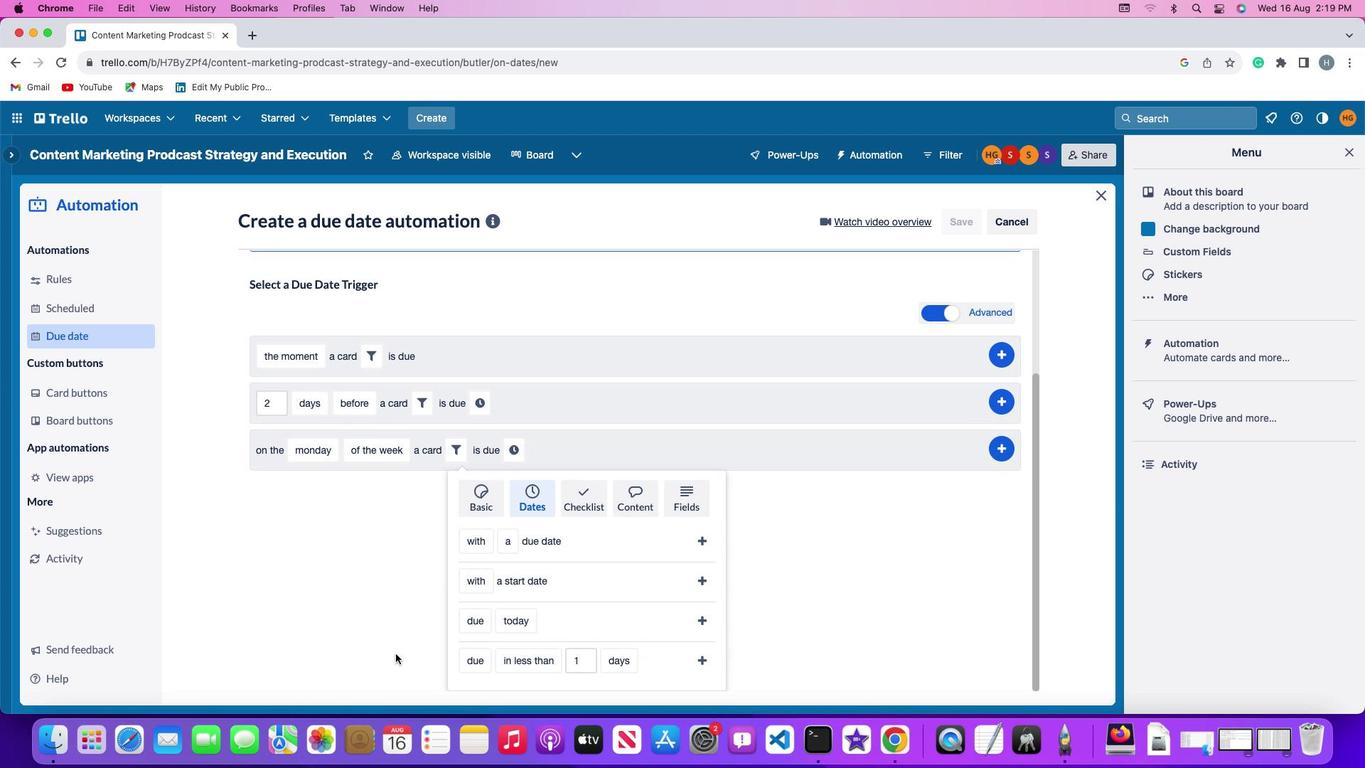 
Action: Mouse moved to (475, 623)
Screenshot: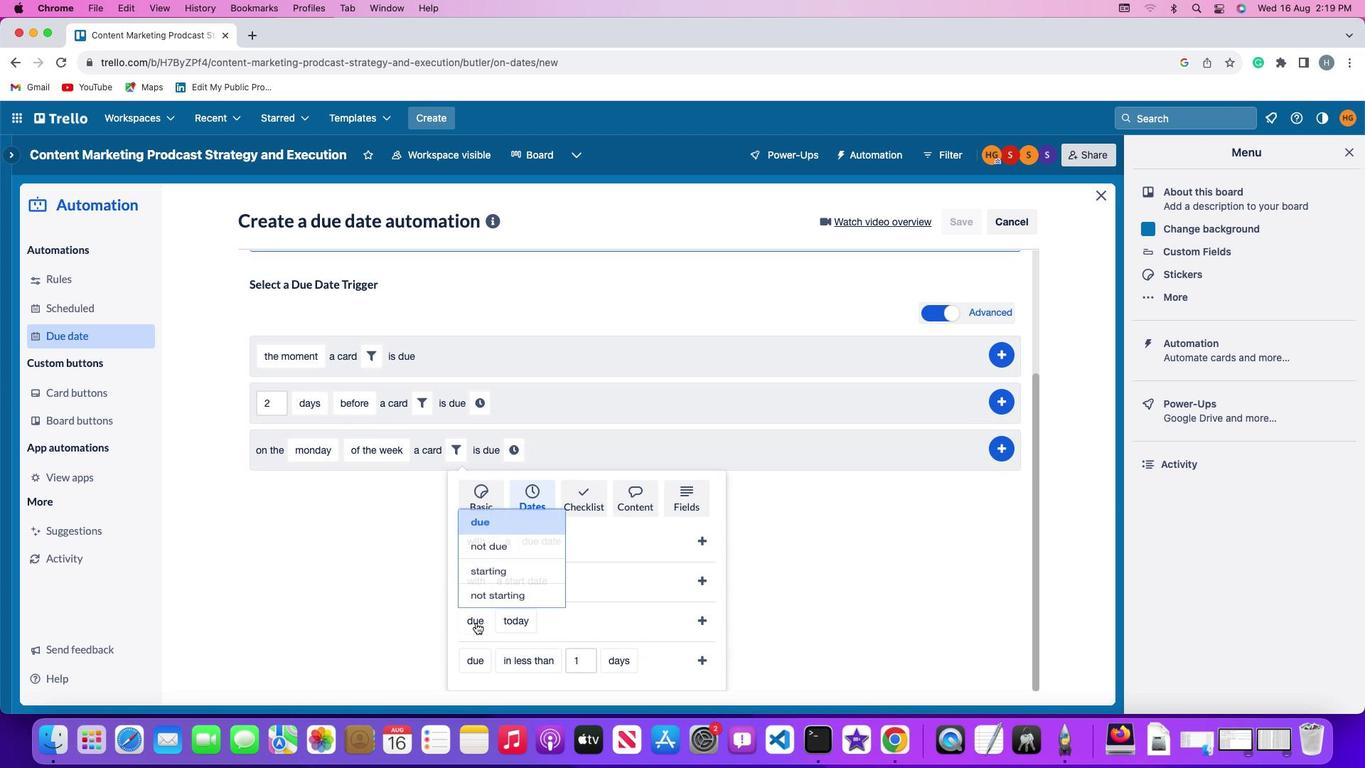
Action: Mouse pressed left at (475, 623)
Screenshot: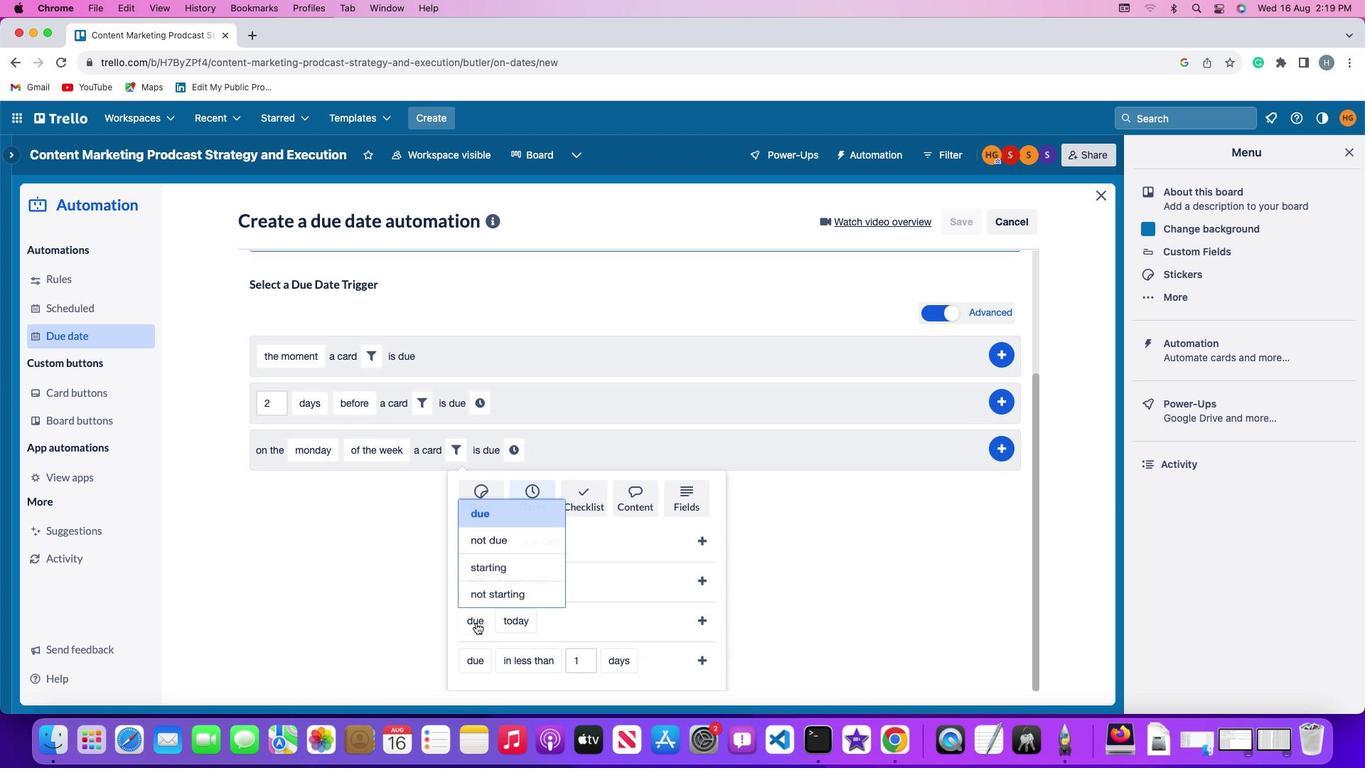 
Action: Mouse moved to (478, 596)
Screenshot: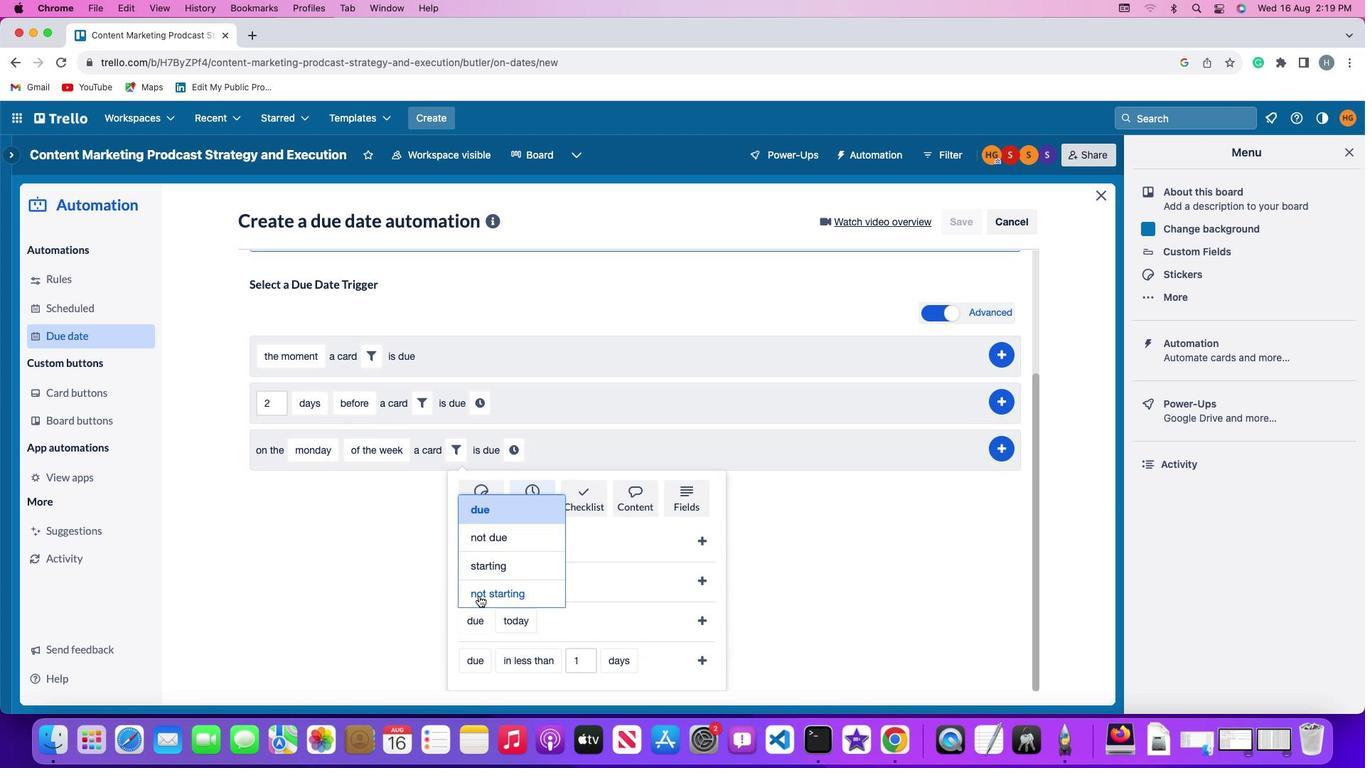 
Action: Mouse pressed left at (478, 596)
Screenshot: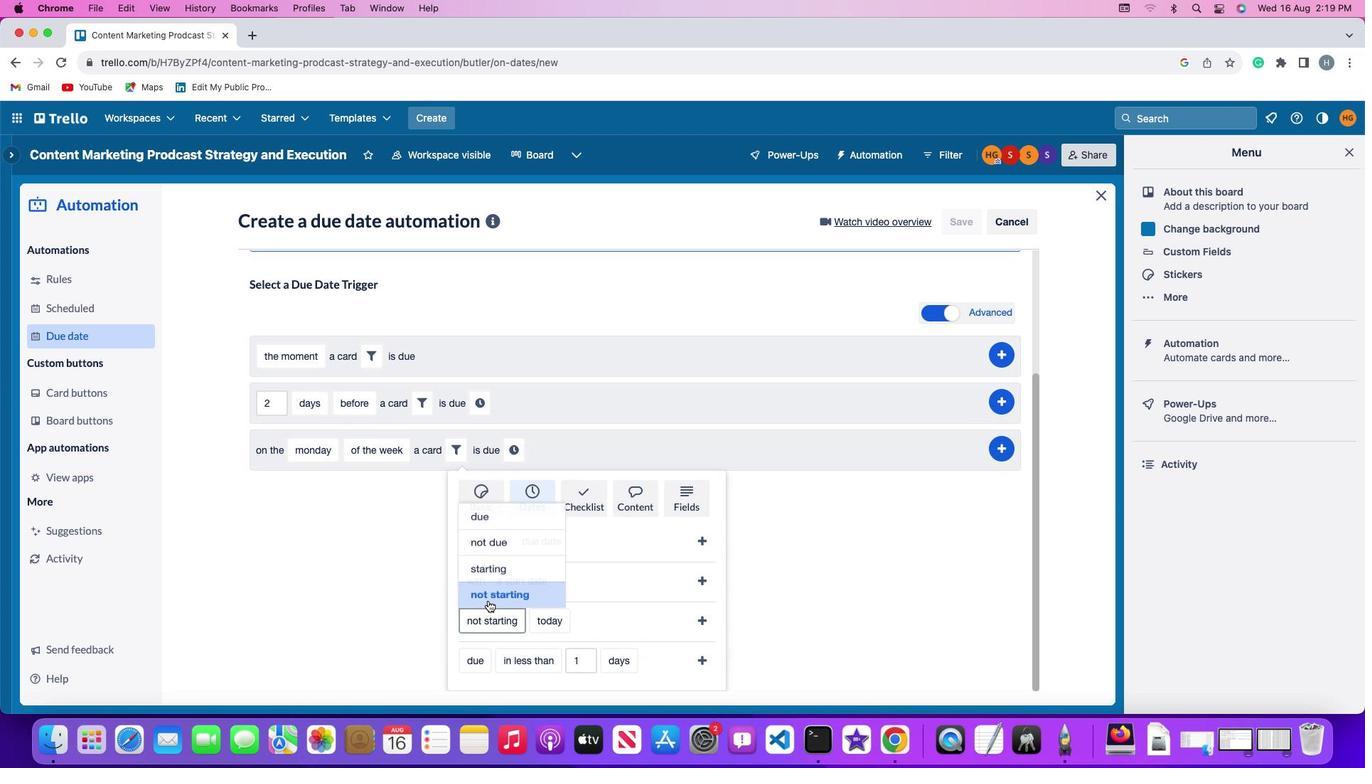 
Action: Mouse moved to (533, 621)
Screenshot: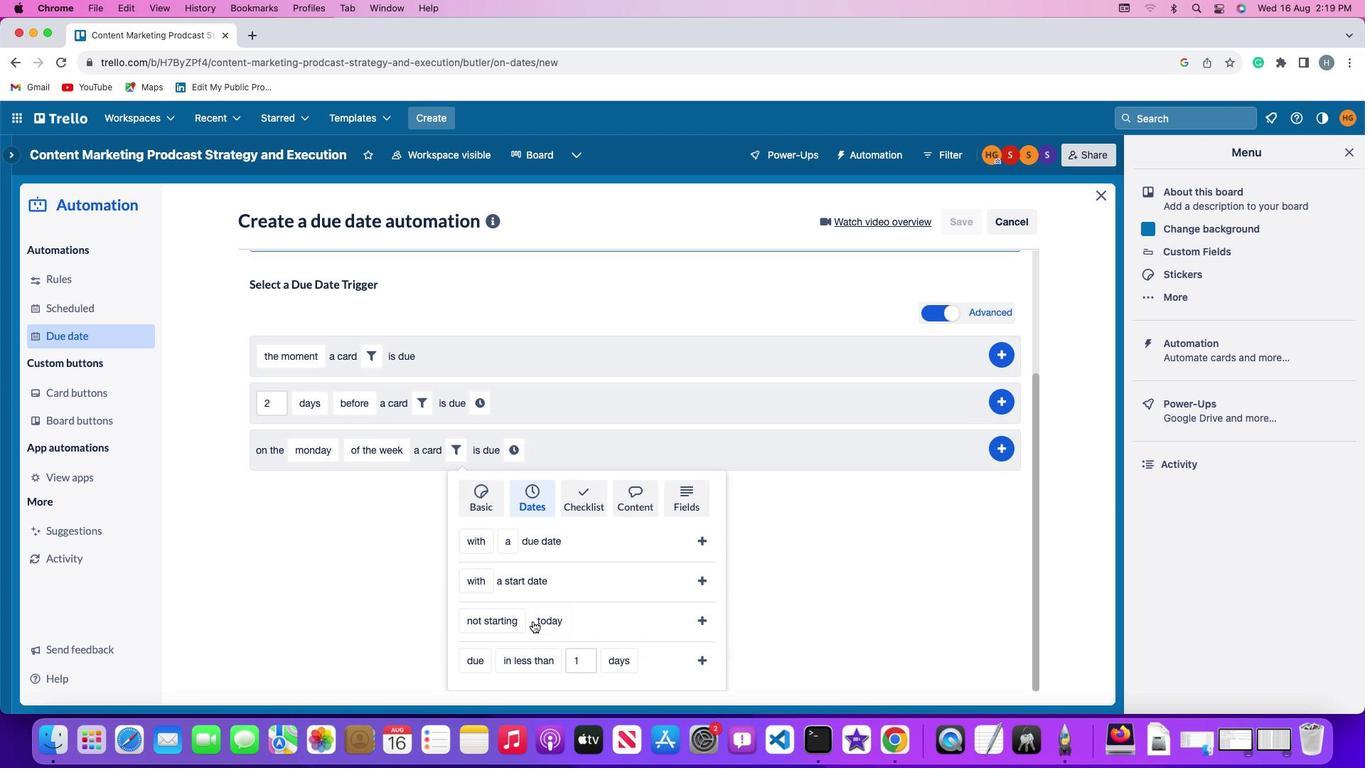 
Action: Mouse pressed left at (533, 621)
Screenshot: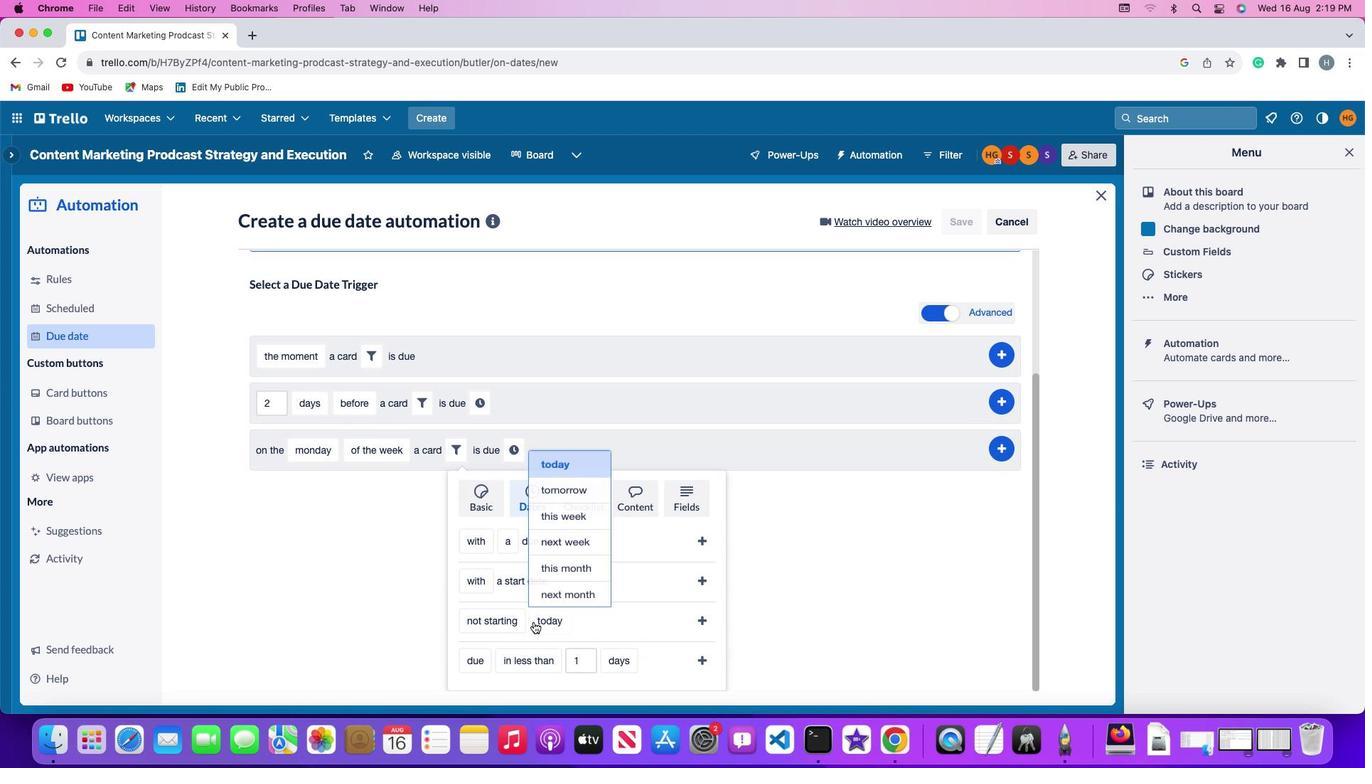 
Action: Mouse moved to (559, 594)
Screenshot: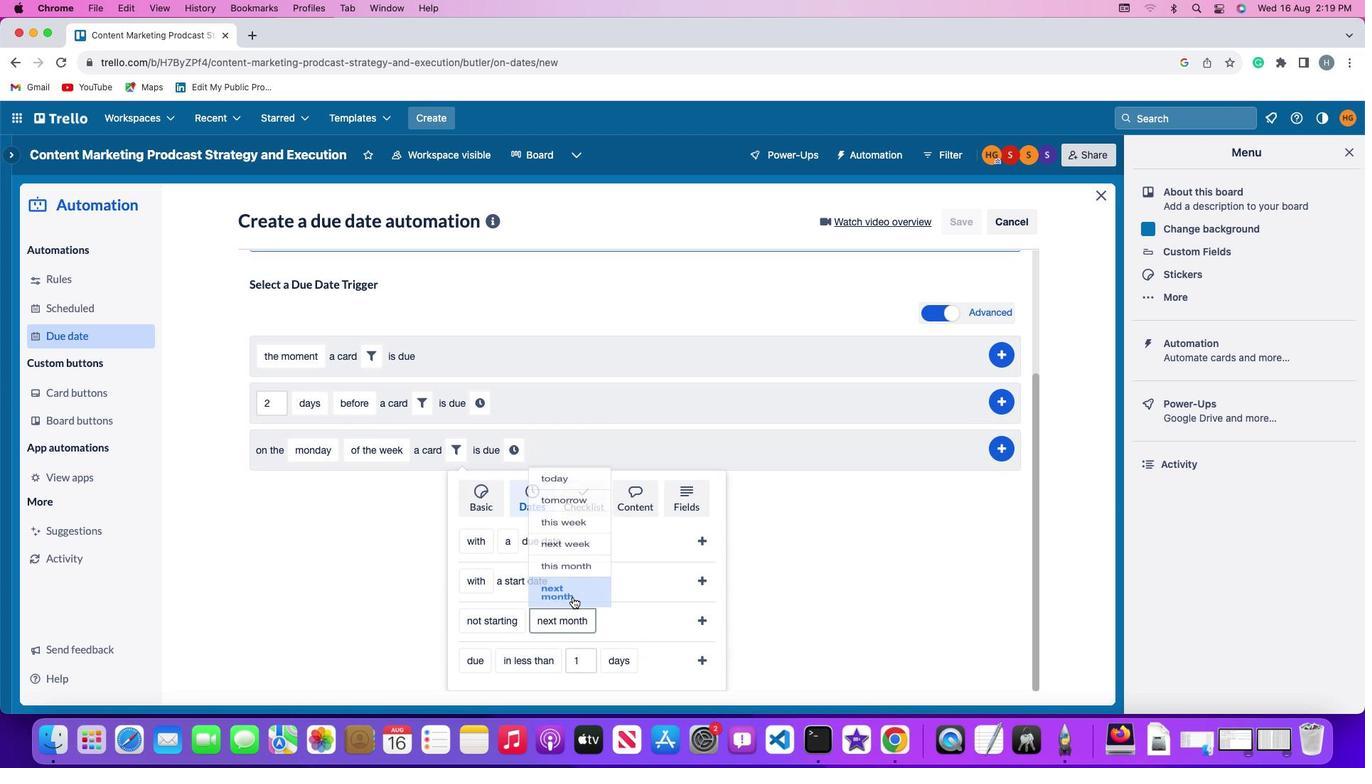 
Action: Mouse pressed left at (559, 594)
Screenshot: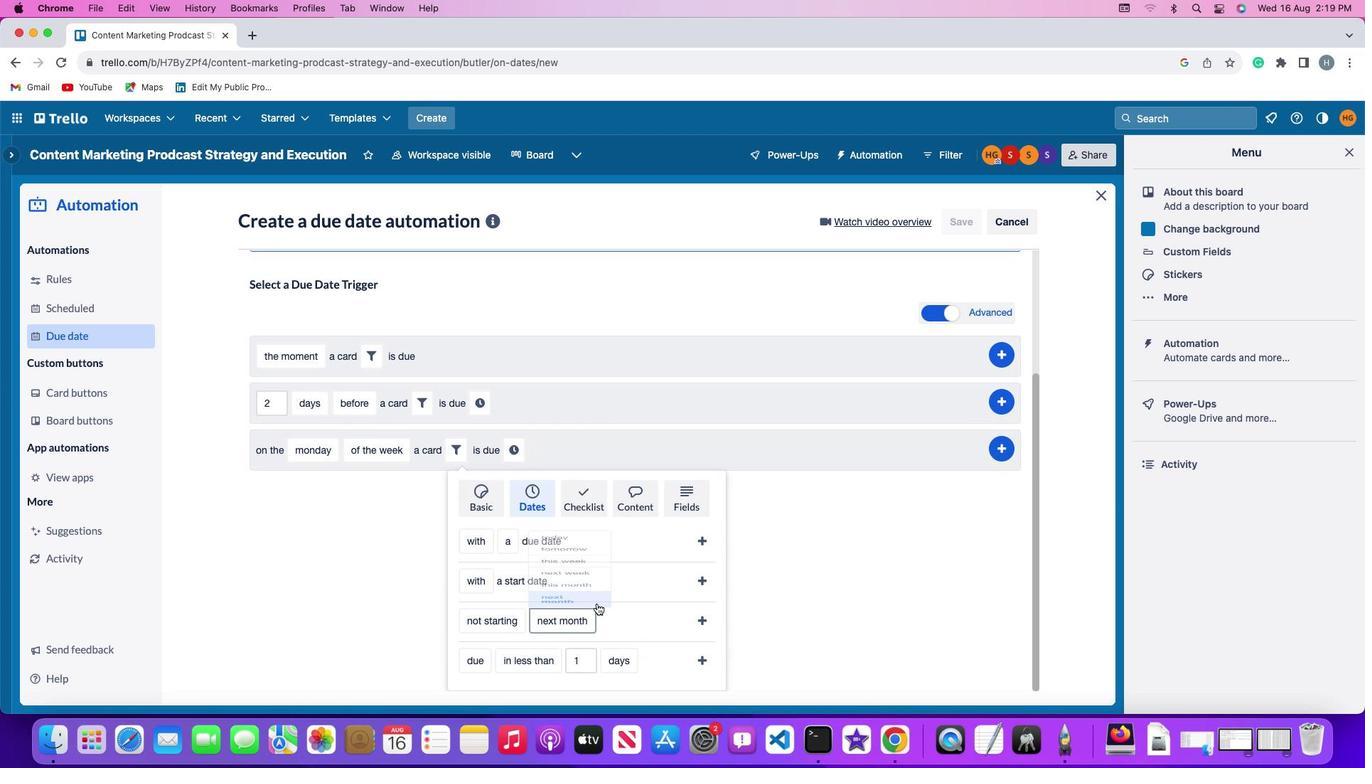 
Action: Mouse moved to (706, 620)
Screenshot: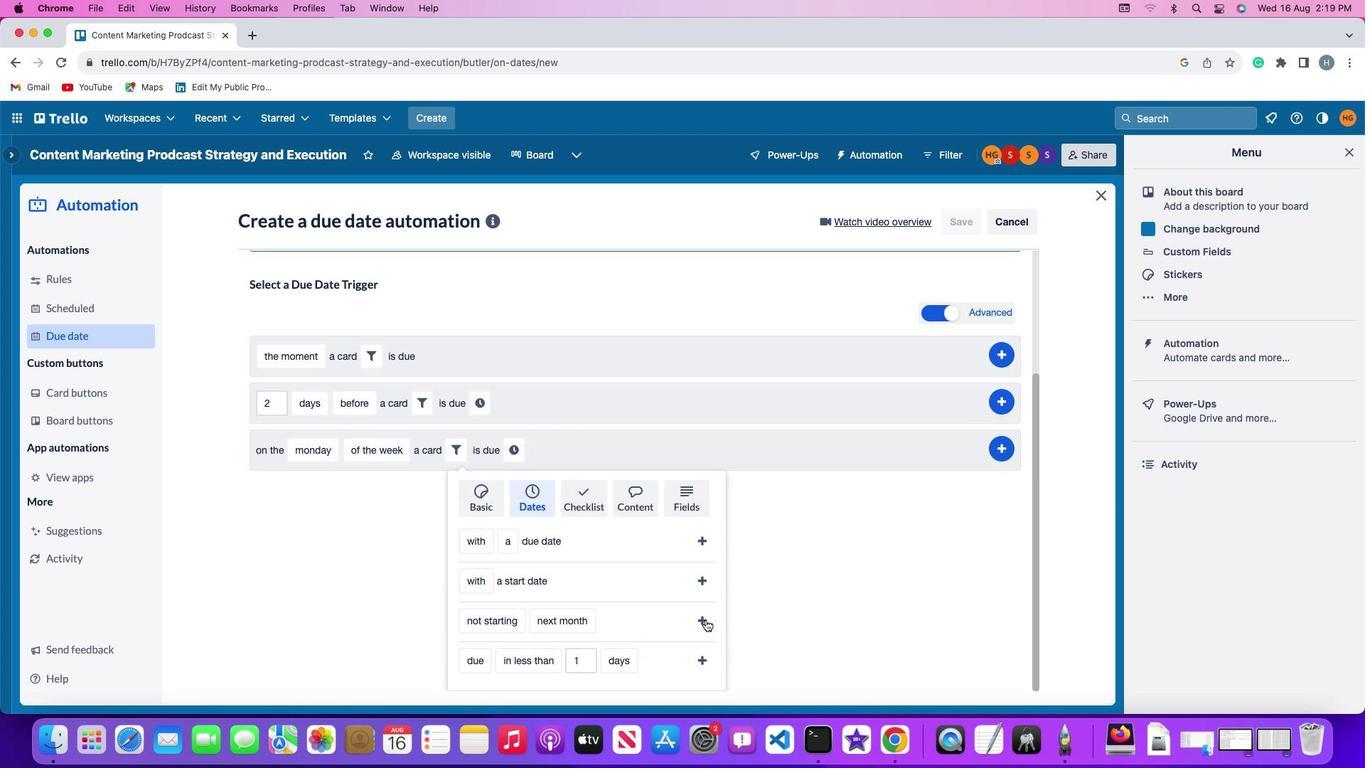 
Action: Mouse pressed left at (706, 620)
Screenshot: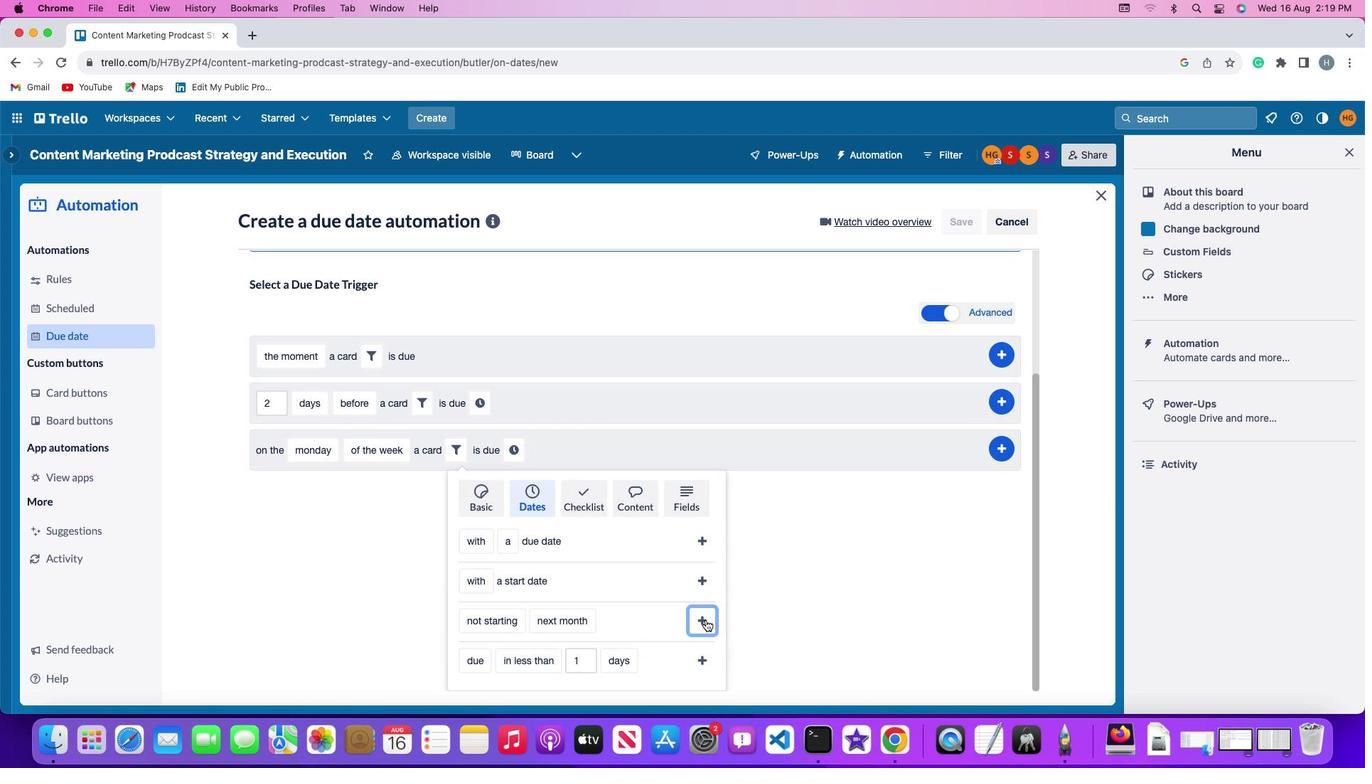
Action: Mouse moved to (654, 617)
Screenshot: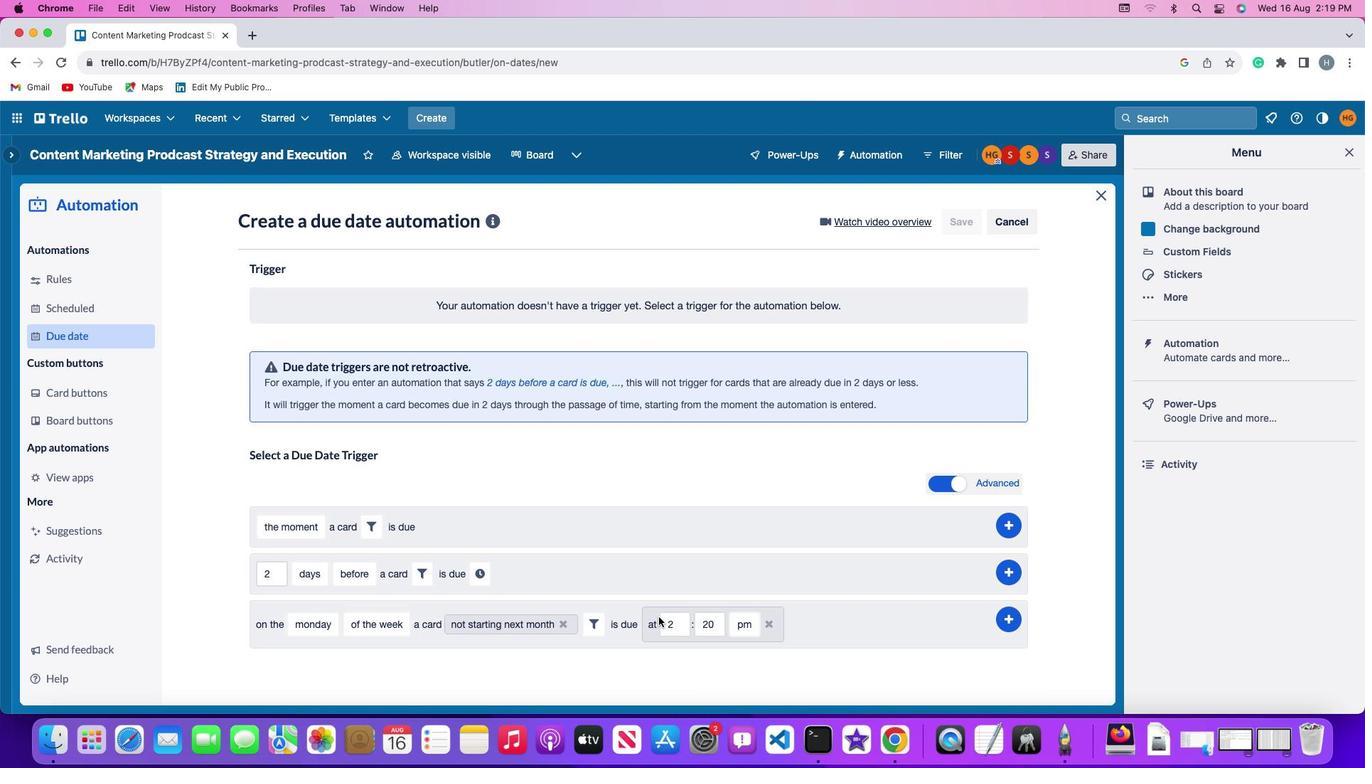 
Action: Mouse pressed left at (654, 617)
Screenshot: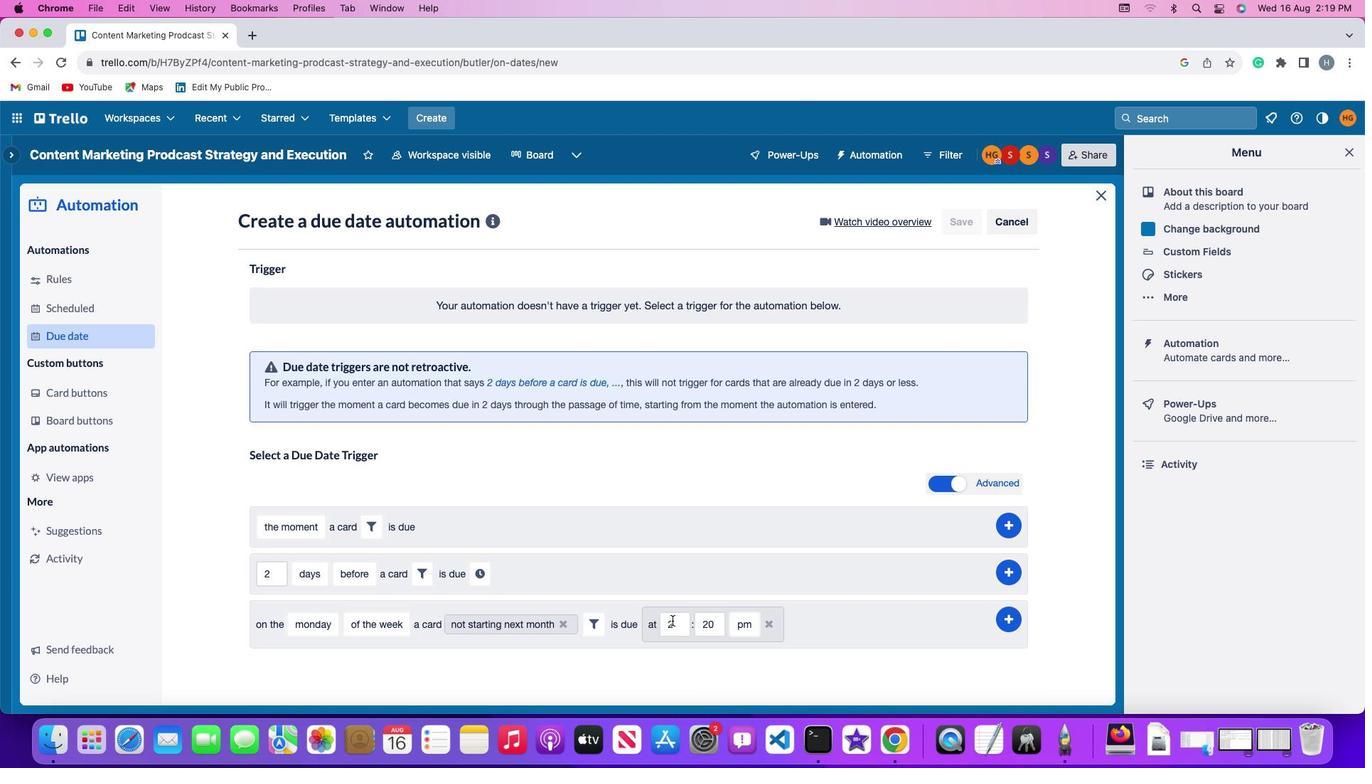 
Action: Mouse moved to (684, 622)
Screenshot: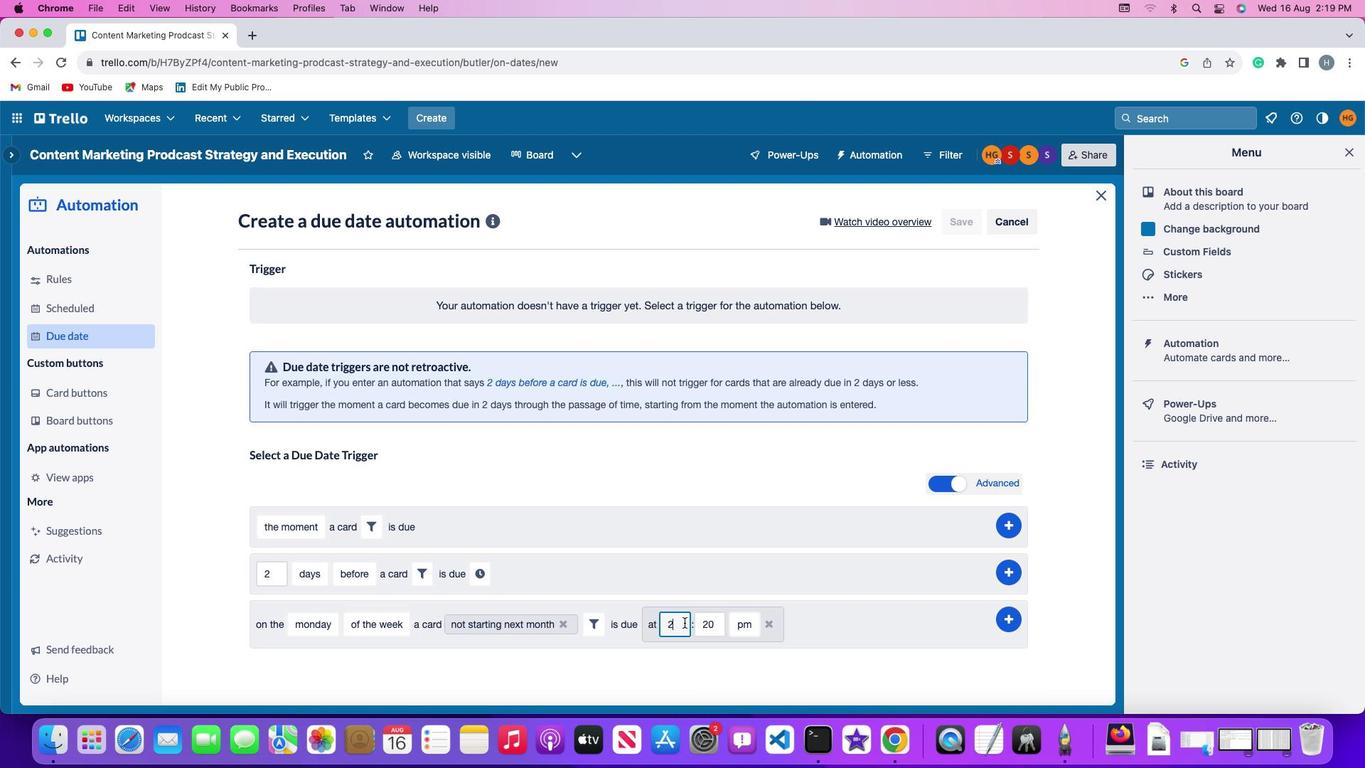 
Action: Mouse pressed left at (684, 622)
Screenshot: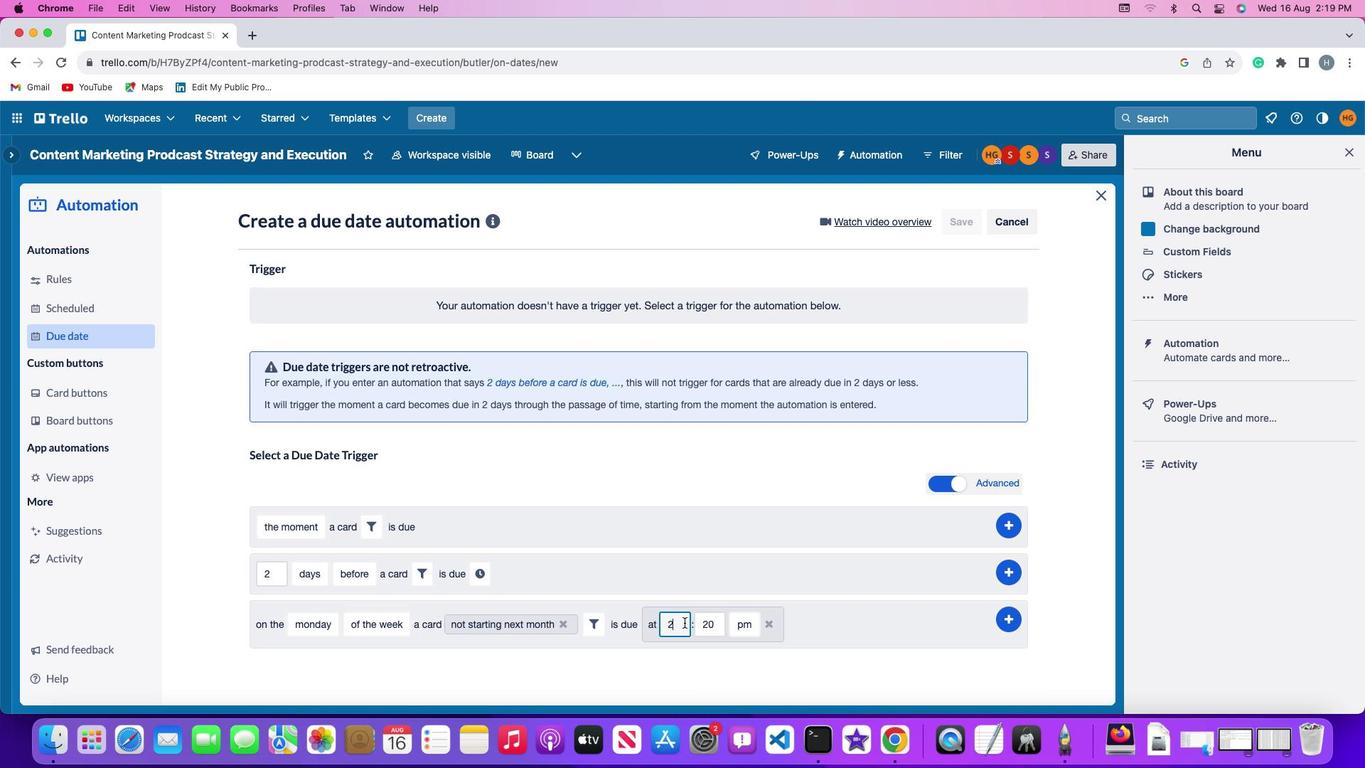 
Action: Key pressed Key.backspace'1''1'
Screenshot: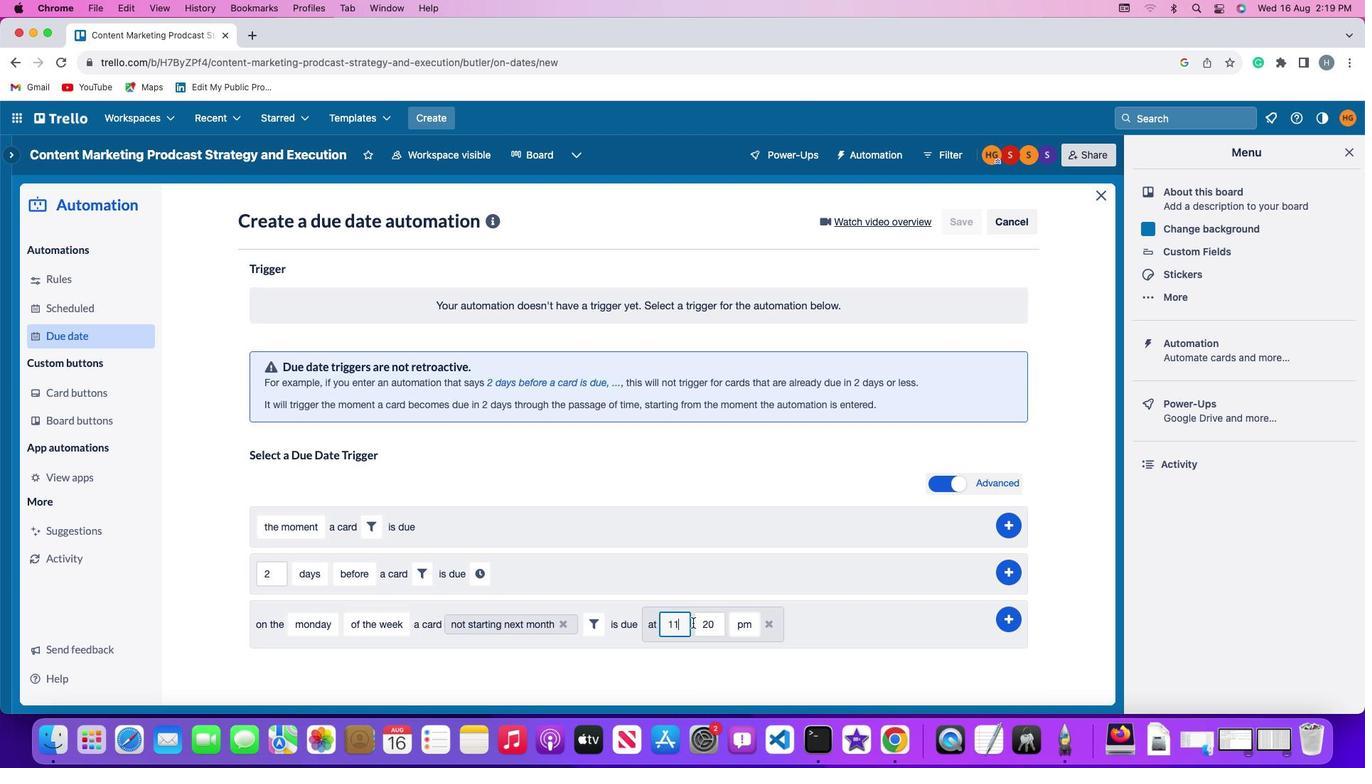 
Action: Mouse moved to (719, 622)
Screenshot: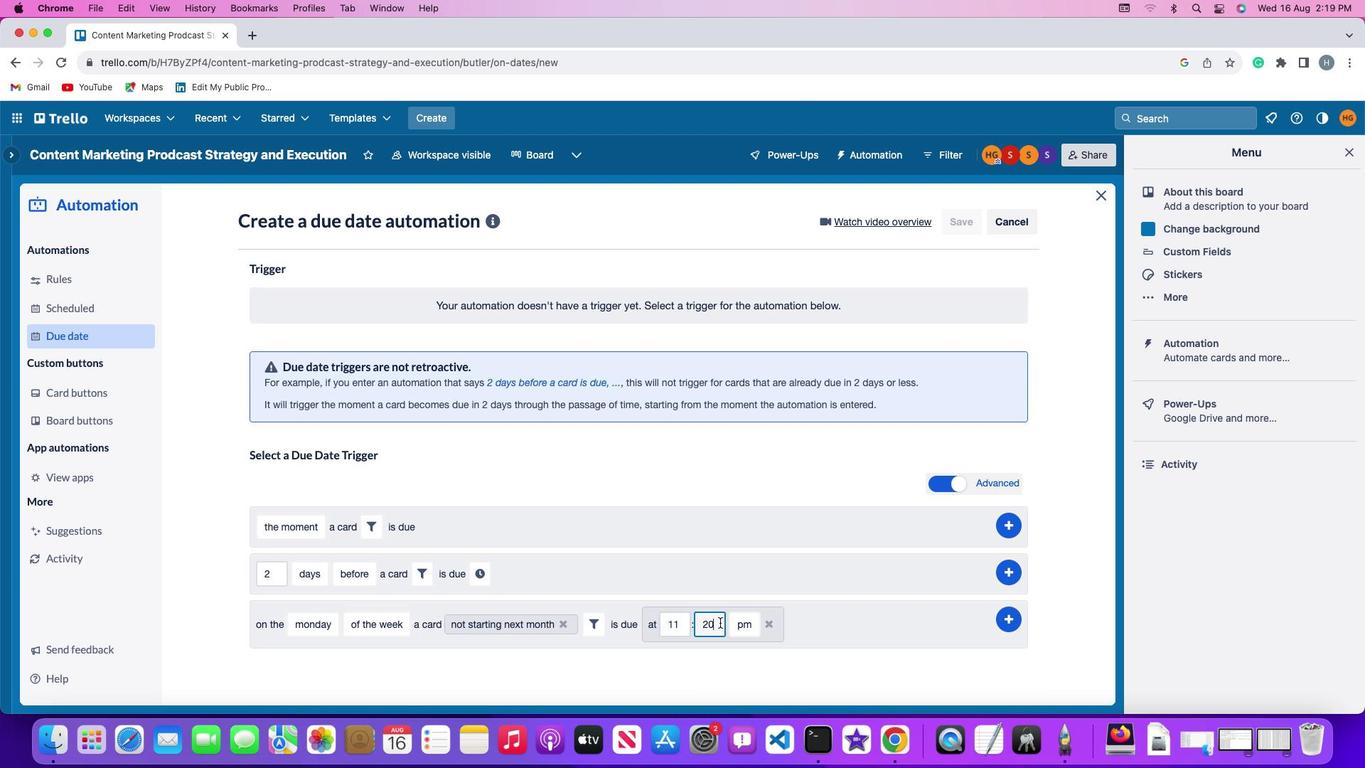 
Action: Mouse pressed left at (719, 622)
Screenshot: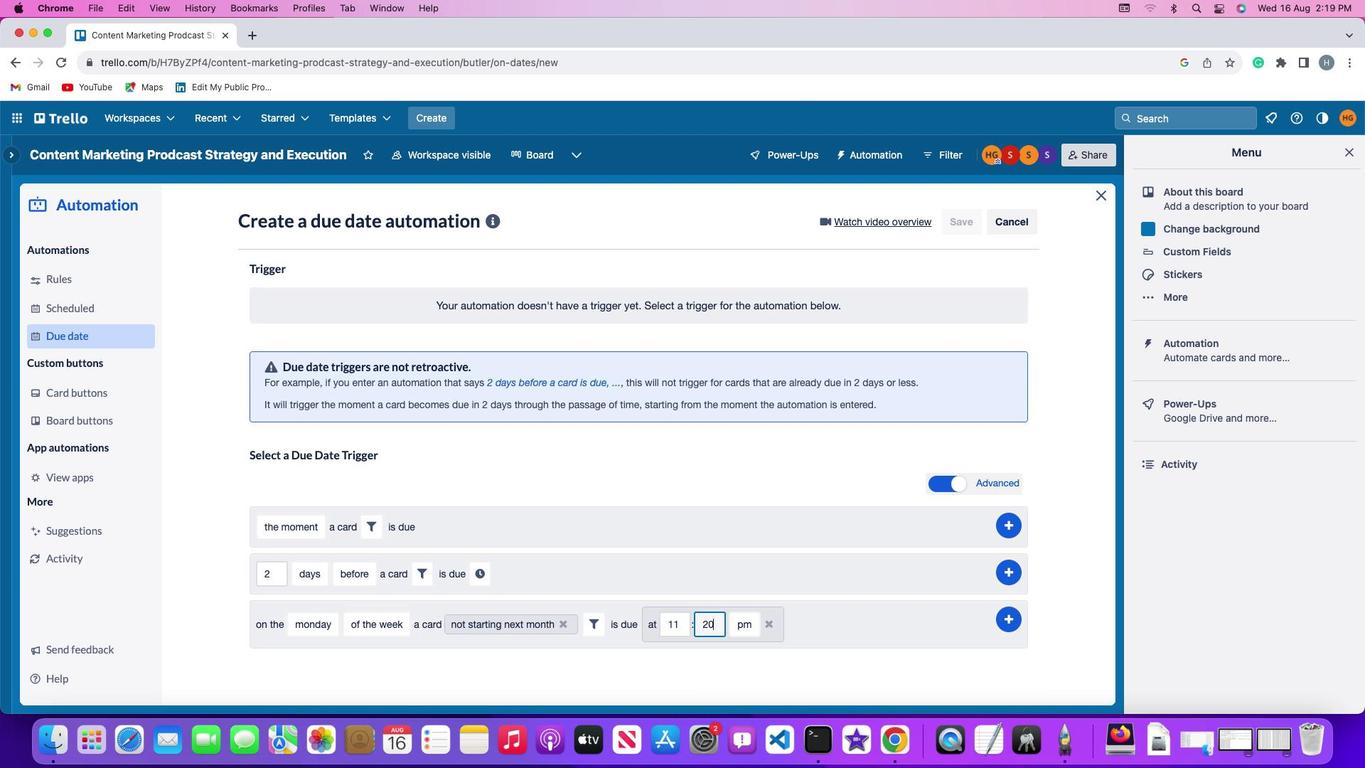 
Action: Key pressed Key.backspaceKey.backspaceKey.backspace'0''0'
Screenshot: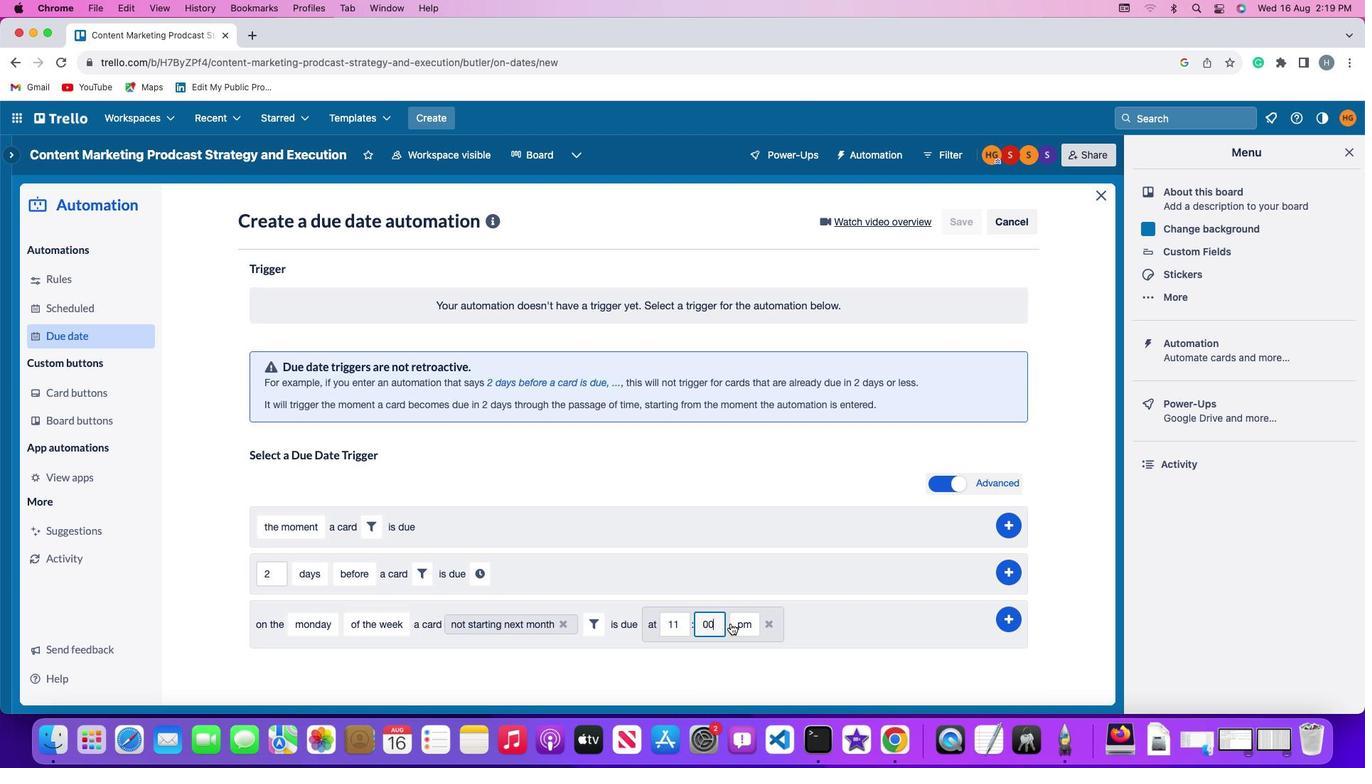 
Action: Mouse moved to (731, 623)
Screenshot: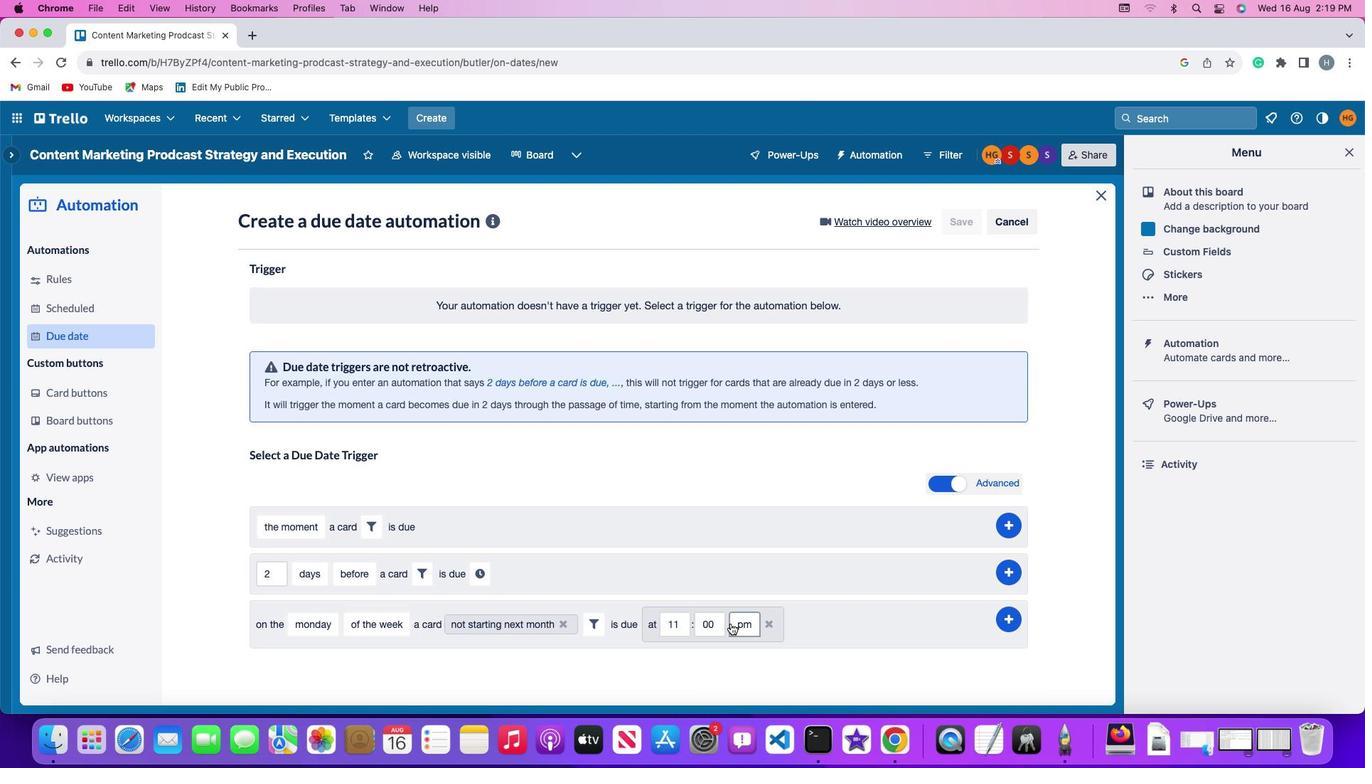 
Action: Mouse pressed left at (731, 623)
Screenshot: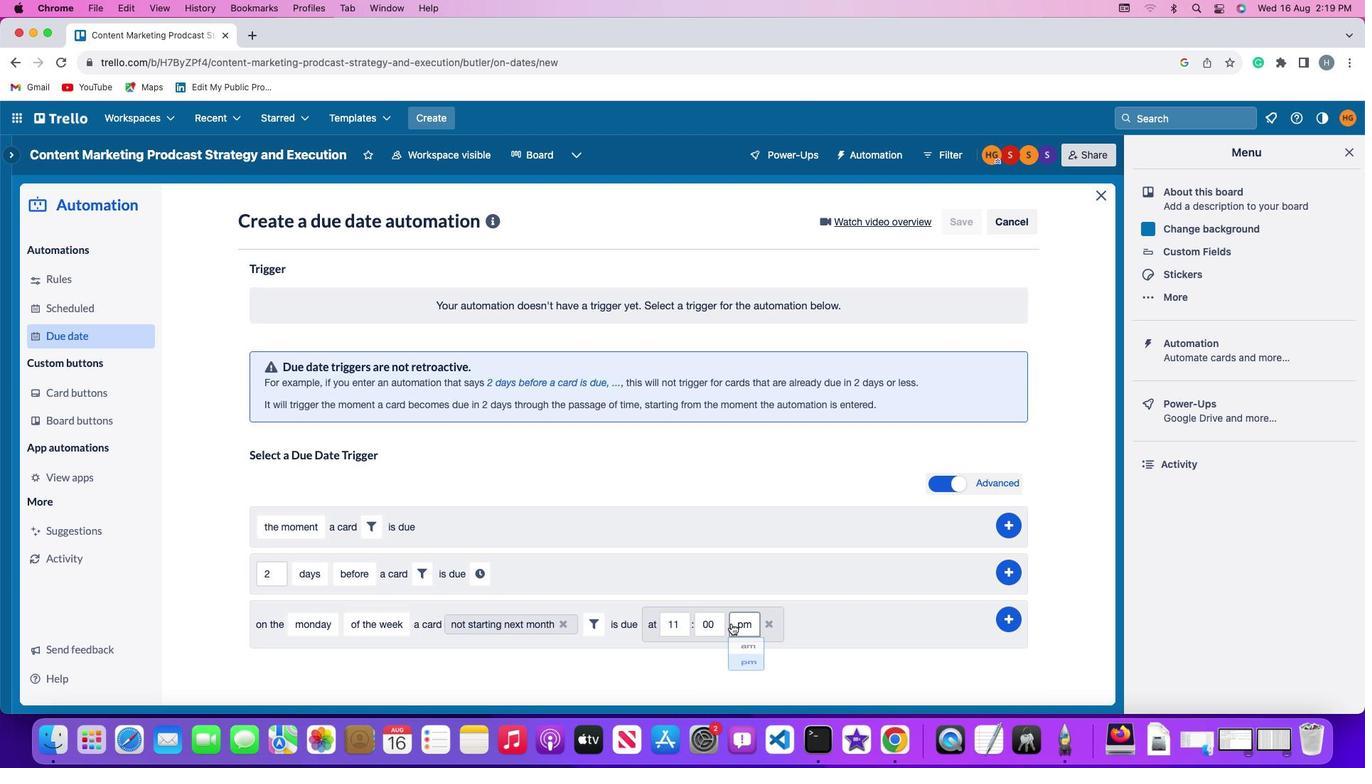 
Action: Mouse moved to (737, 649)
Screenshot: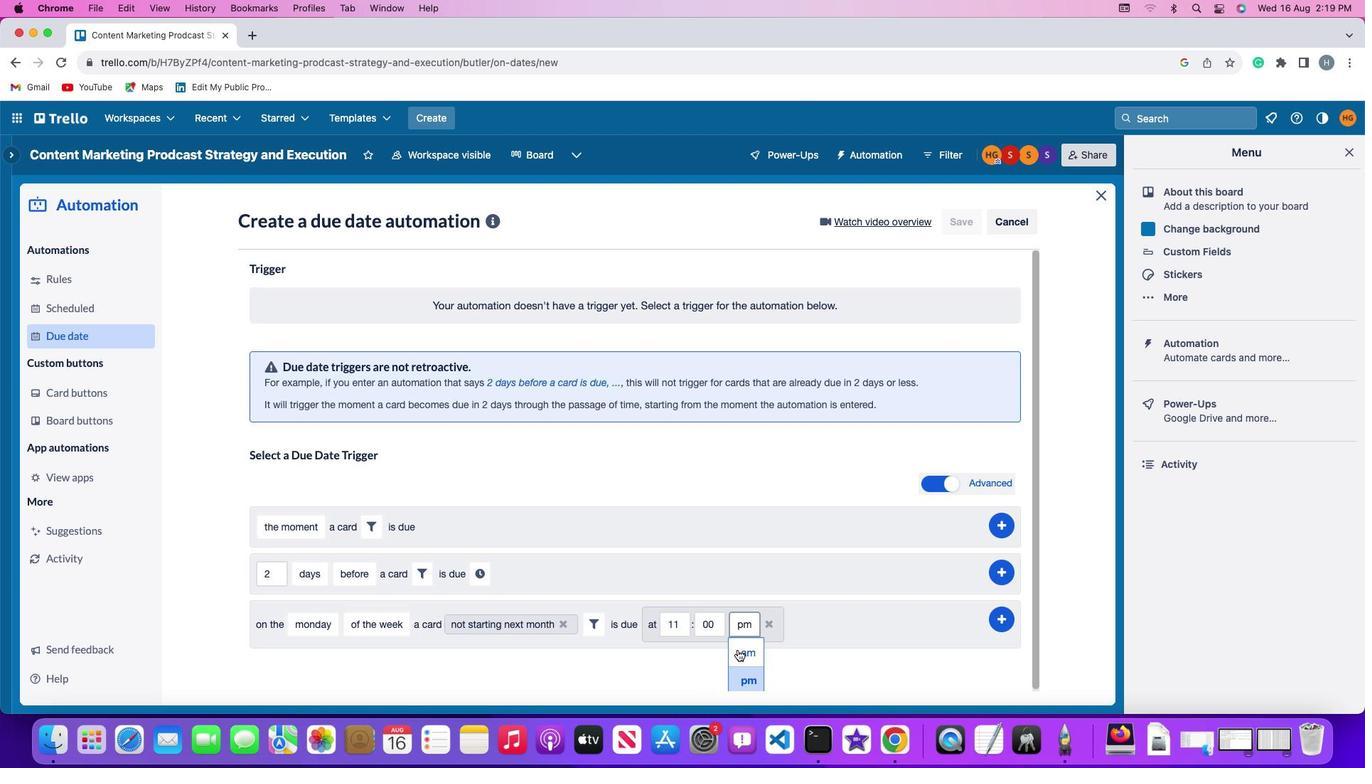 
Action: Mouse pressed left at (737, 649)
Screenshot: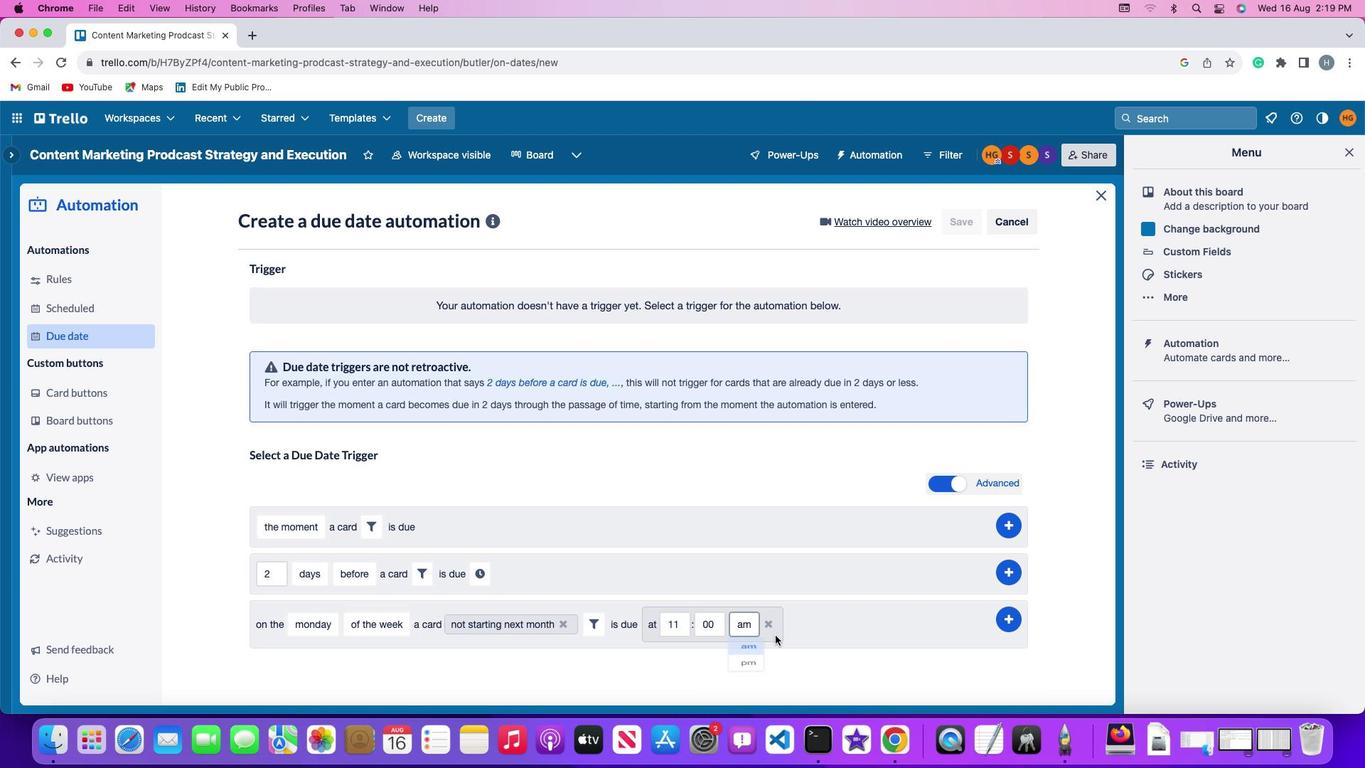 
Action: Mouse moved to (1002, 615)
Screenshot: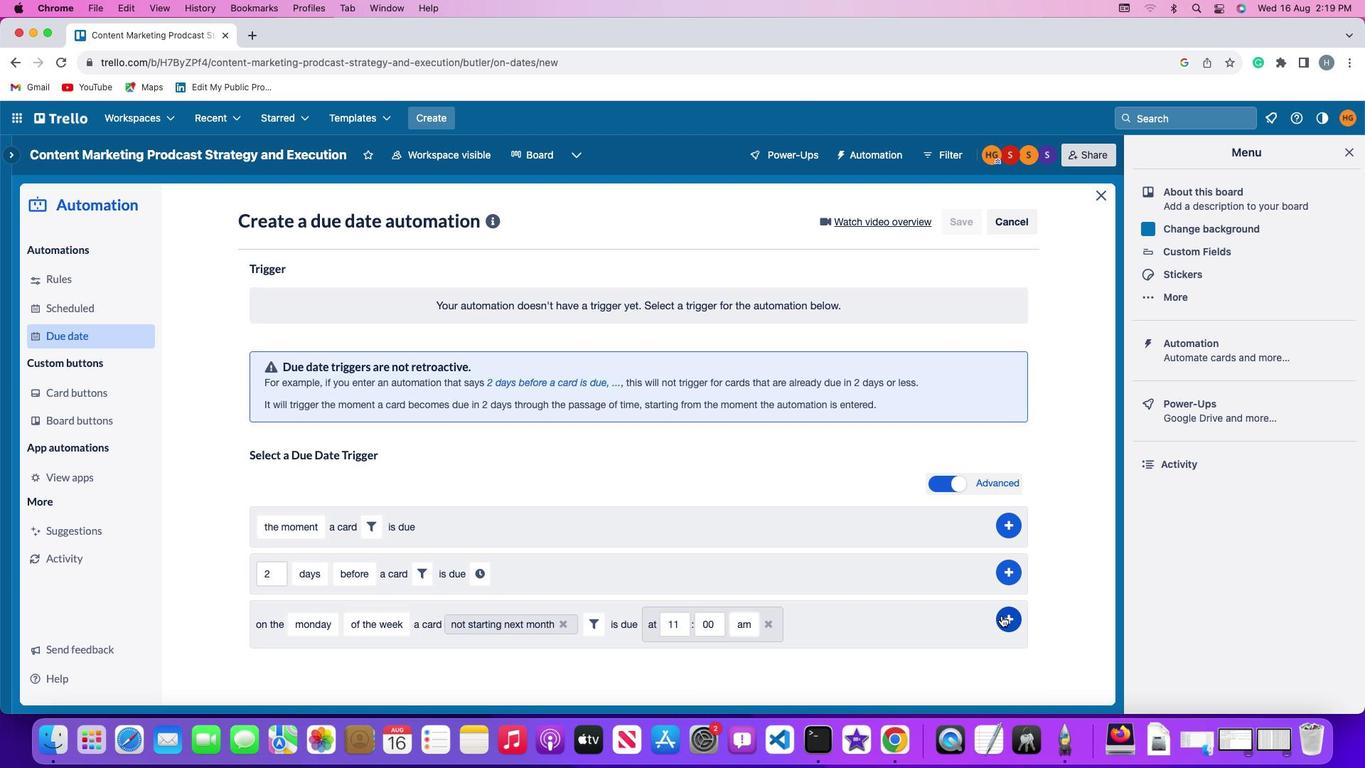 
Action: Mouse pressed left at (1002, 615)
Screenshot: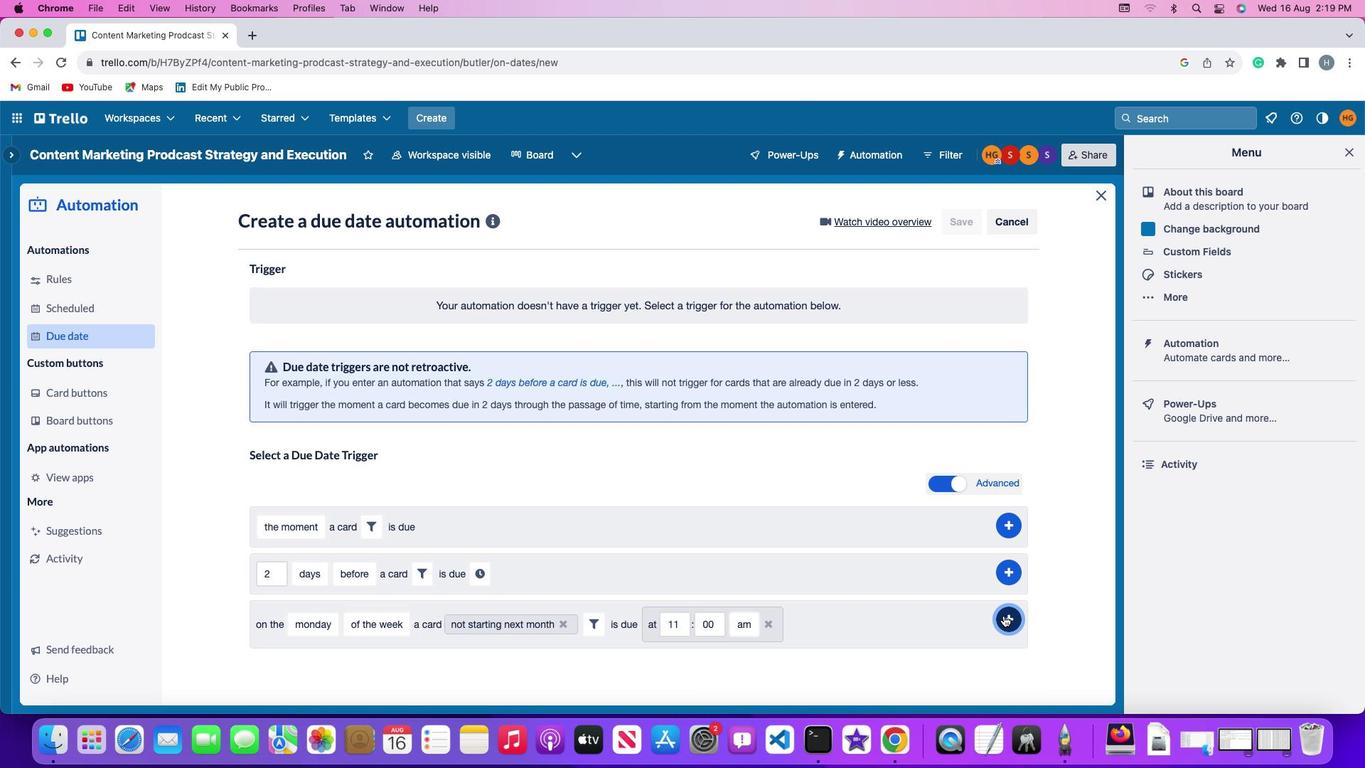 
Action: Mouse moved to (1041, 503)
Screenshot: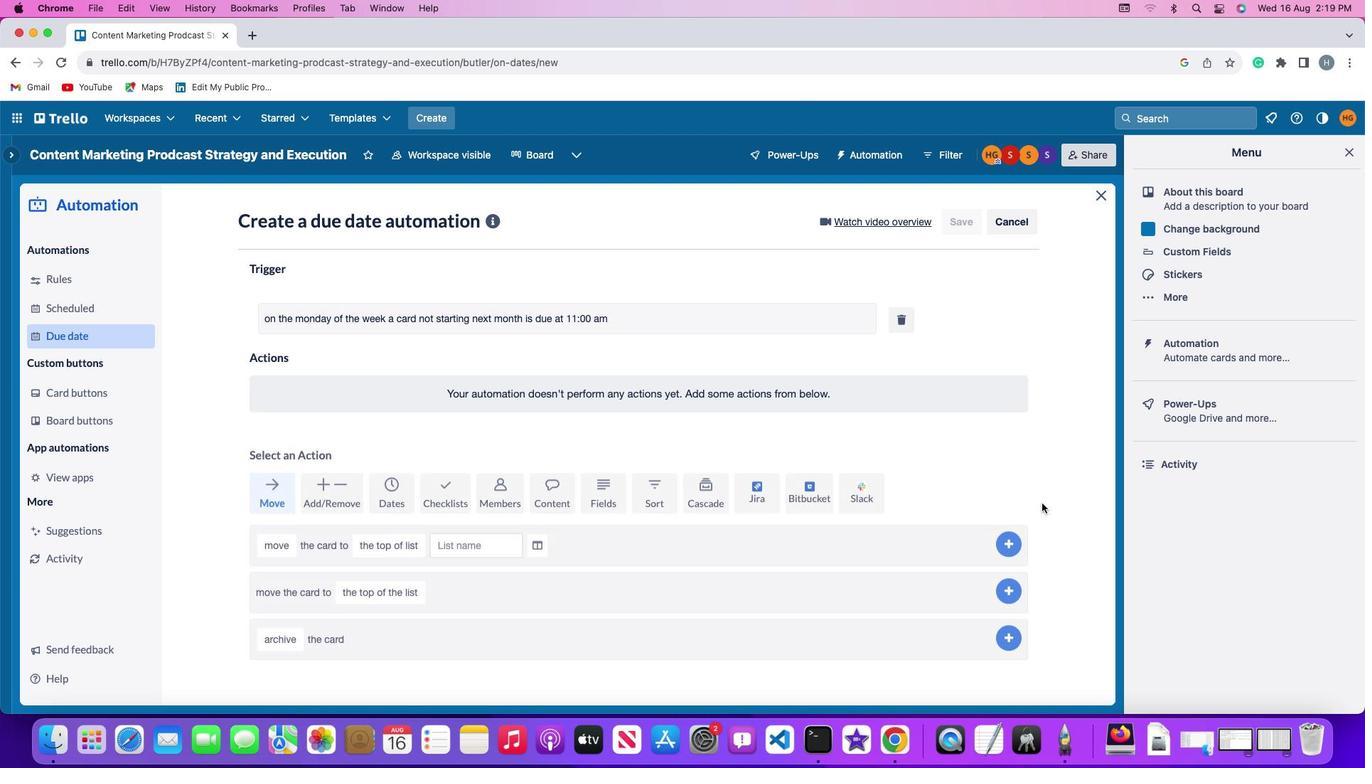 
